 Task: Look for space in Kyathampalle, India from 1st June, 2023 to 4th June, 2023 for 1 adult in price range Rs.6000 to Rs.16000. Place can be private room with 1  bedroom having 1 bed and 1 bathroom. Property type can be house, flat, guest house. Amenities needed are: wifi, washing machine. Booking option can be shelf check-in. Required host language is English.
Action: Mouse pressed left at (425, 93)
Screenshot: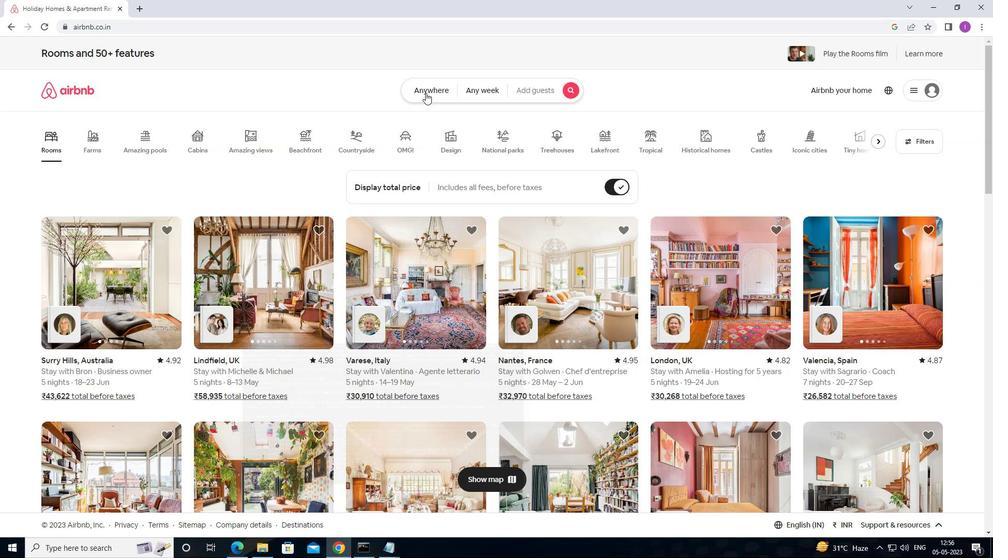 
Action: Mouse moved to (371, 128)
Screenshot: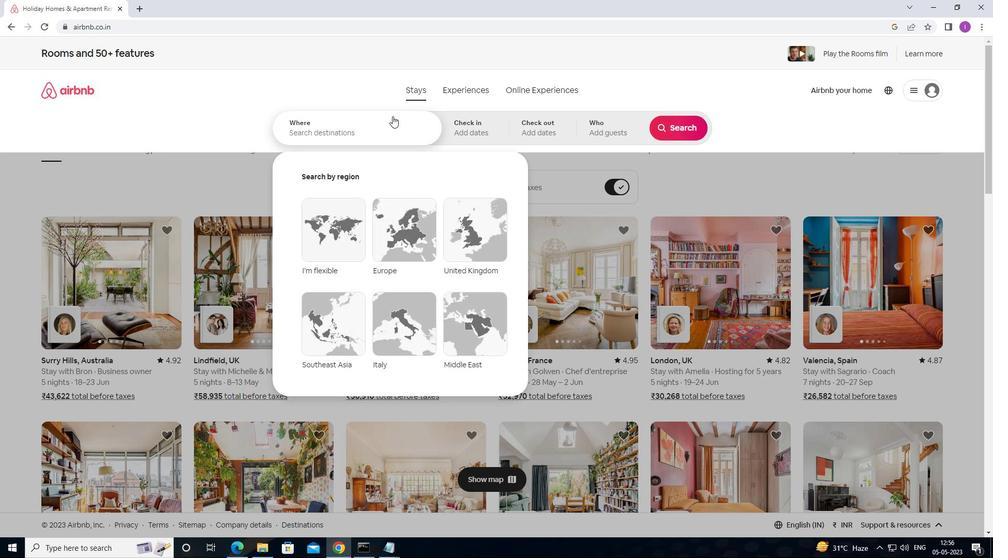 
Action: Mouse pressed left at (371, 128)
Screenshot: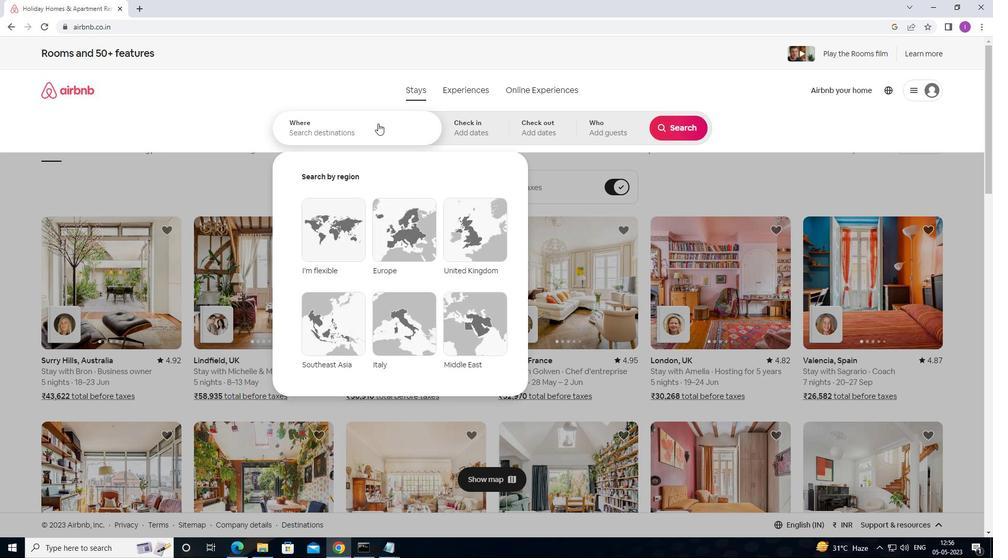 
Action: Key pressed <Key.shift><Key.shift><Key.shift><Key.shift><Key.shift><Key.shift><Key.shift><Key.shift><Key.shift><Key.shift><Key.shift><Key.shift><Key.shift><Key.shift>KYATHAMPALLE,<Key.shift>INDIA
Screenshot: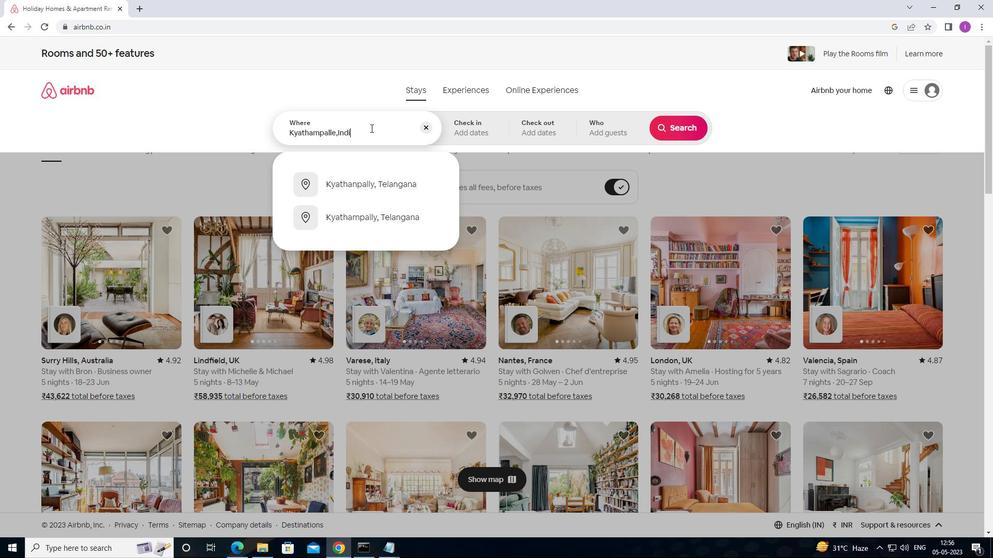 
Action: Mouse moved to (461, 126)
Screenshot: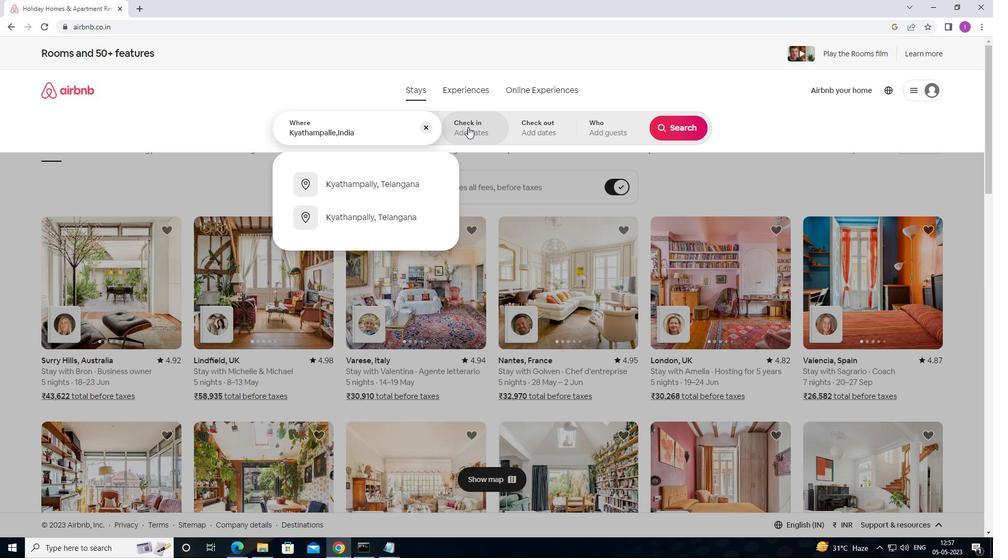 
Action: Mouse pressed left at (461, 126)
Screenshot: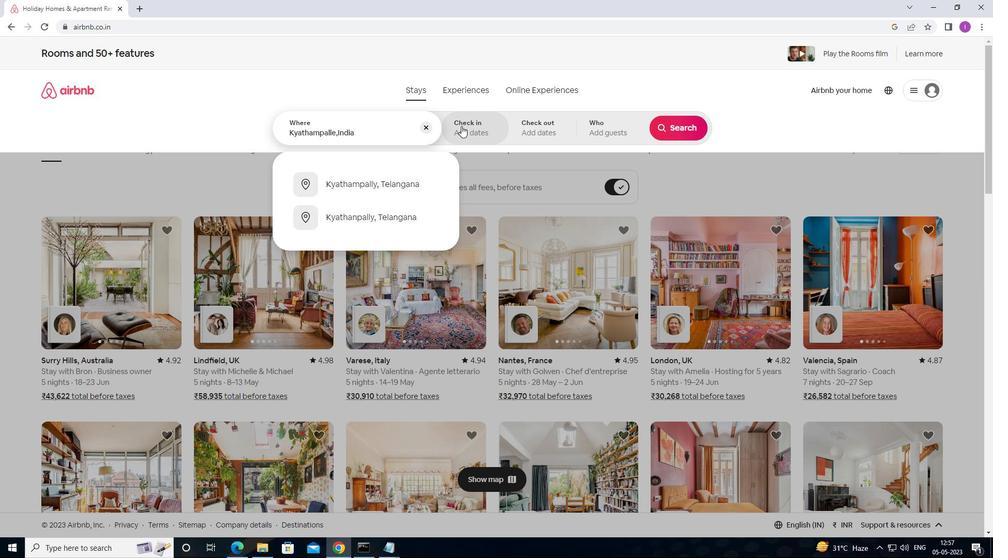 
Action: Mouse moved to (675, 211)
Screenshot: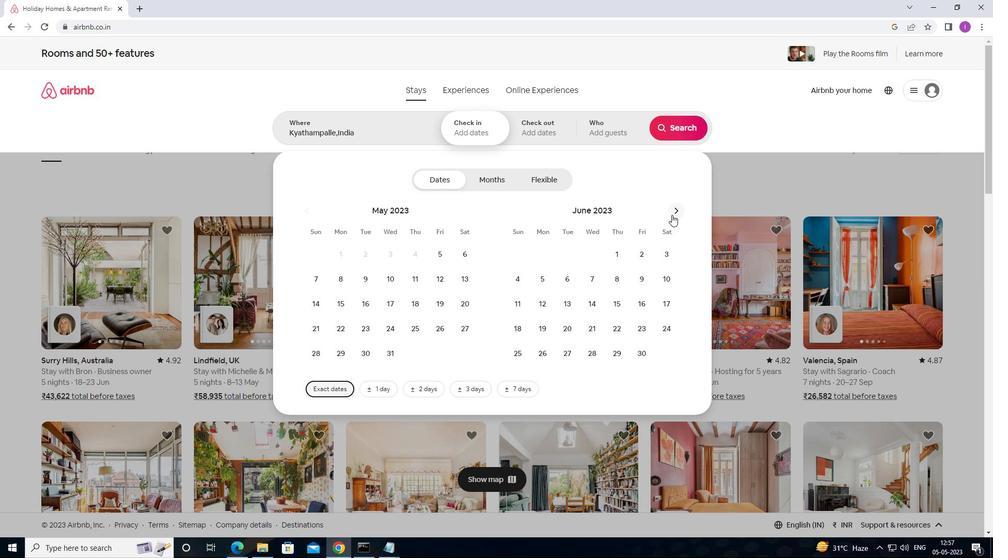 
Action: Mouse pressed left at (675, 211)
Screenshot: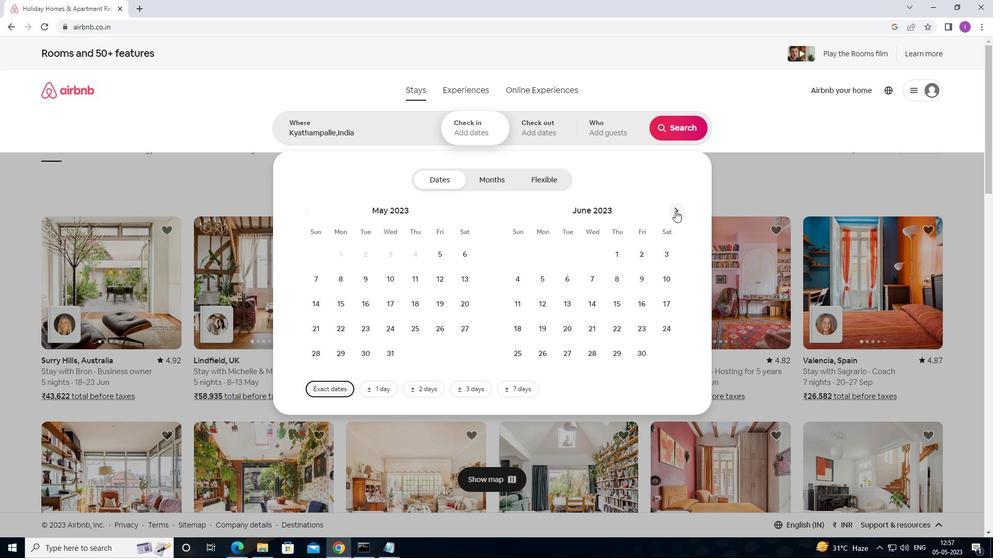 
Action: Mouse moved to (413, 249)
Screenshot: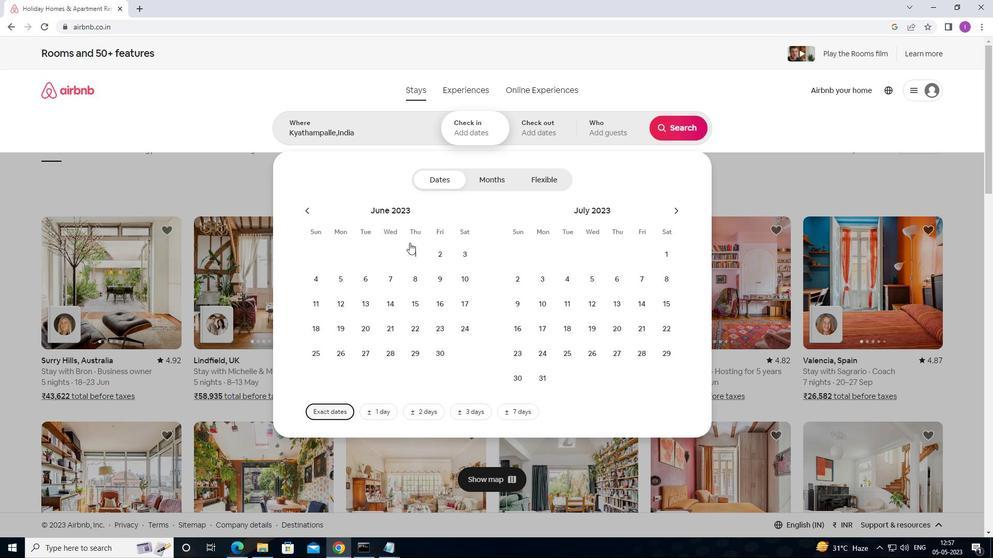 
Action: Mouse pressed left at (413, 249)
Screenshot: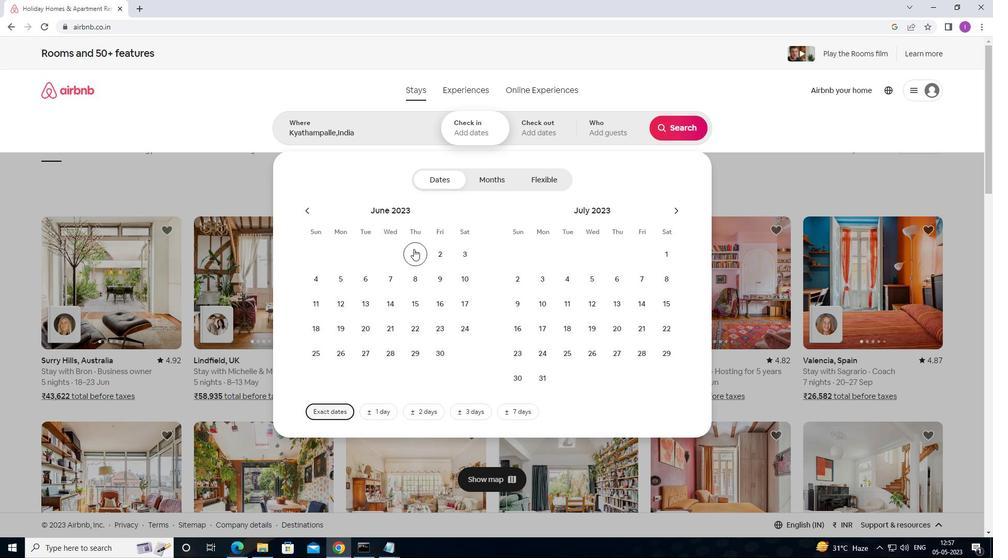 
Action: Mouse moved to (315, 279)
Screenshot: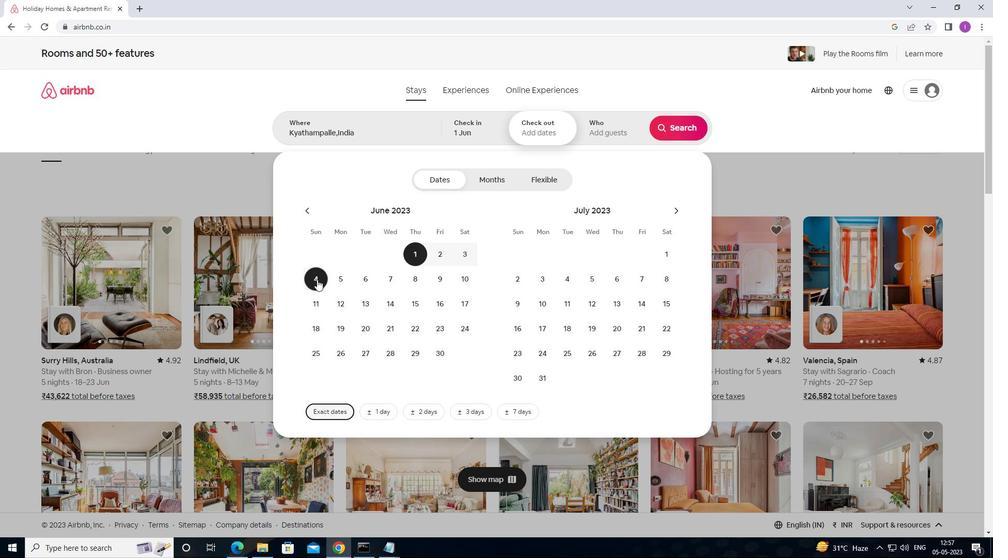 
Action: Mouse pressed left at (315, 279)
Screenshot: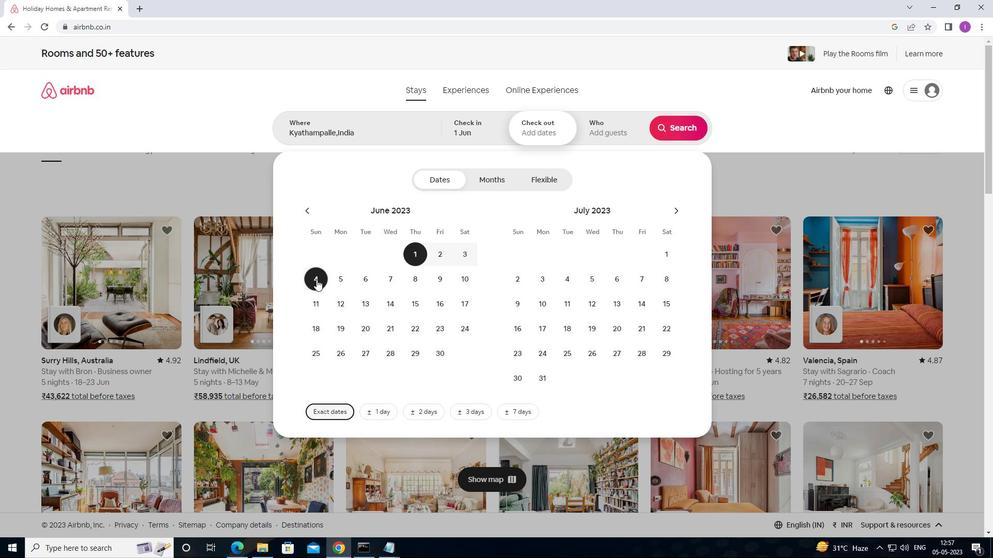 
Action: Mouse moved to (611, 131)
Screenshot: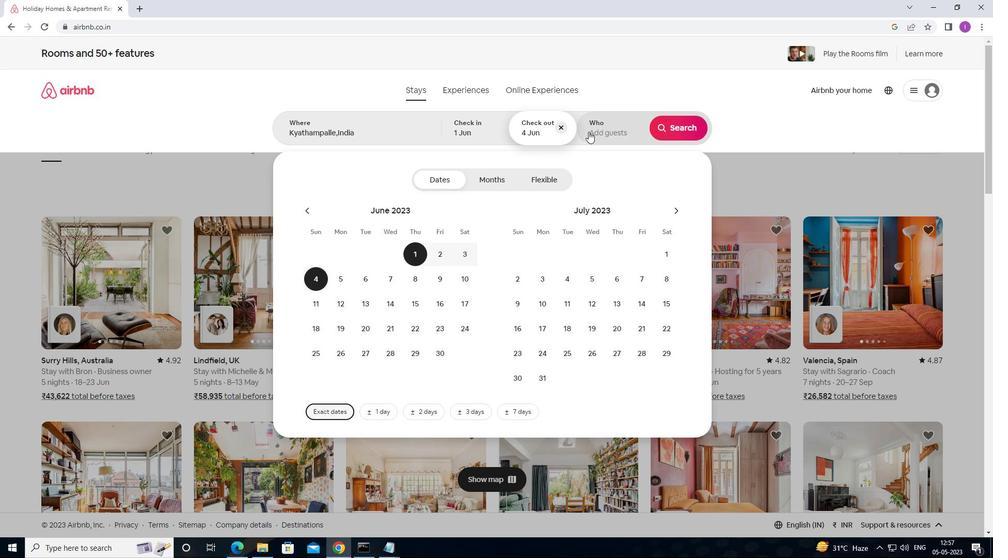 
Action: Mouse pressed left at (611, 131)
Screenshot: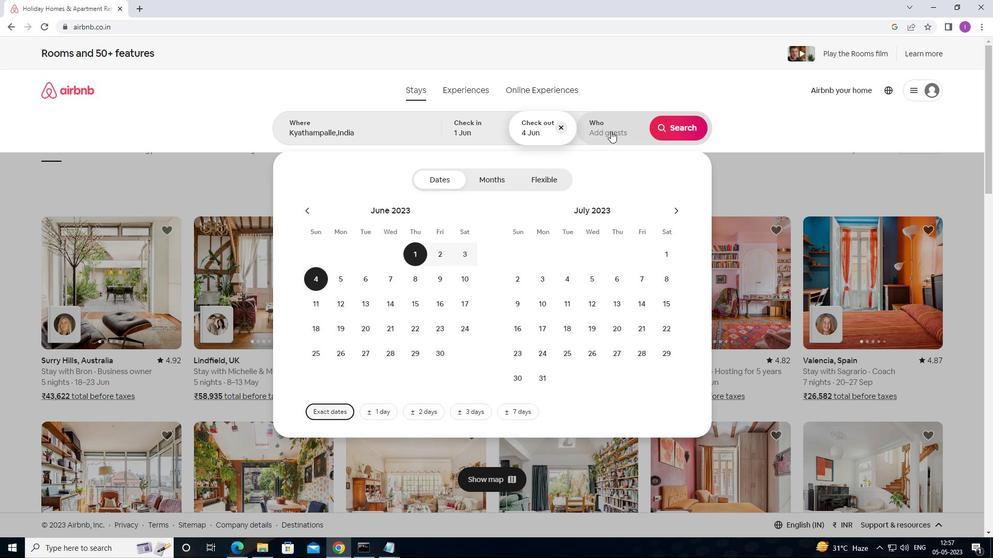 
Action: Mouse moved to (678, 176)
Screenshot: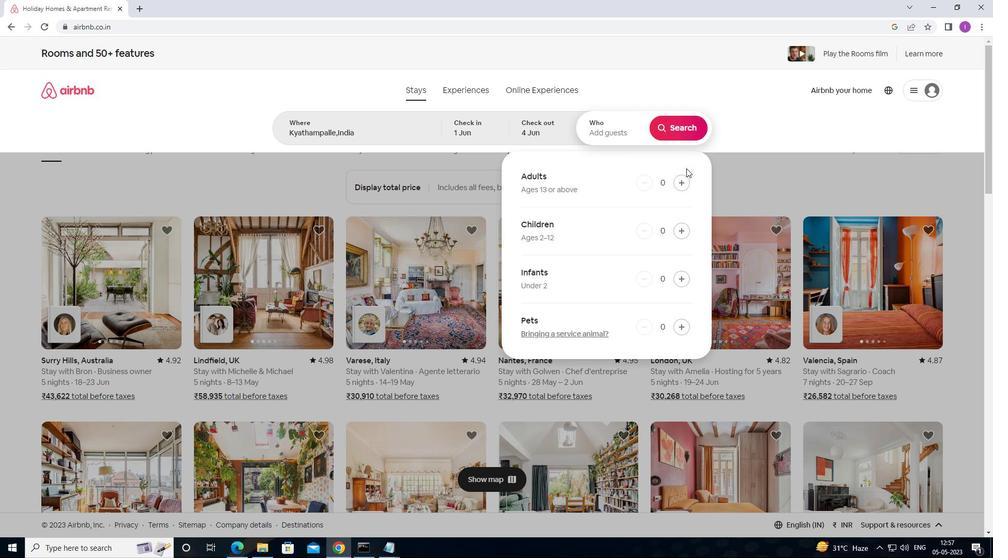 
Action: Mouse pressed left at (678, 176)
Screenshot: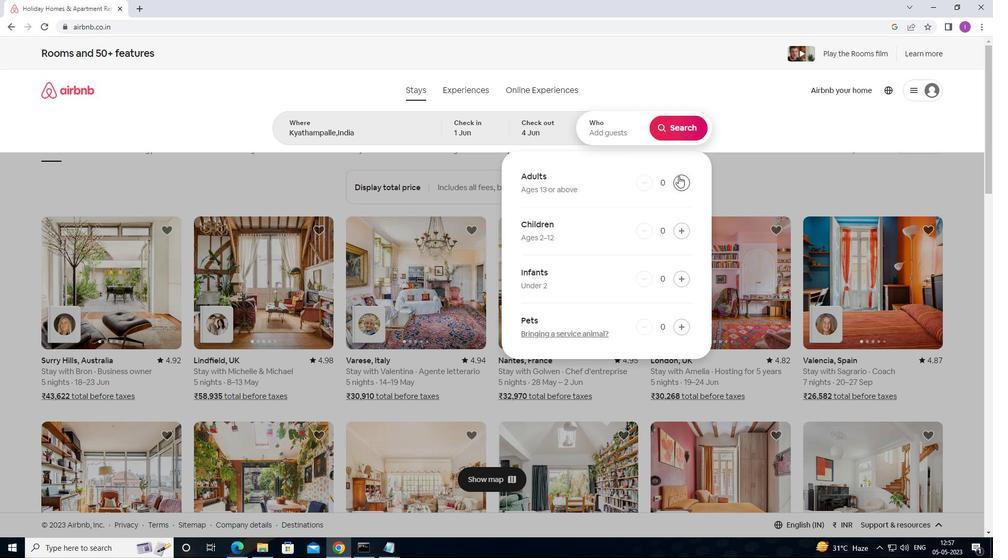 
Action: Mouse moved to (682, 131)
Screenshot: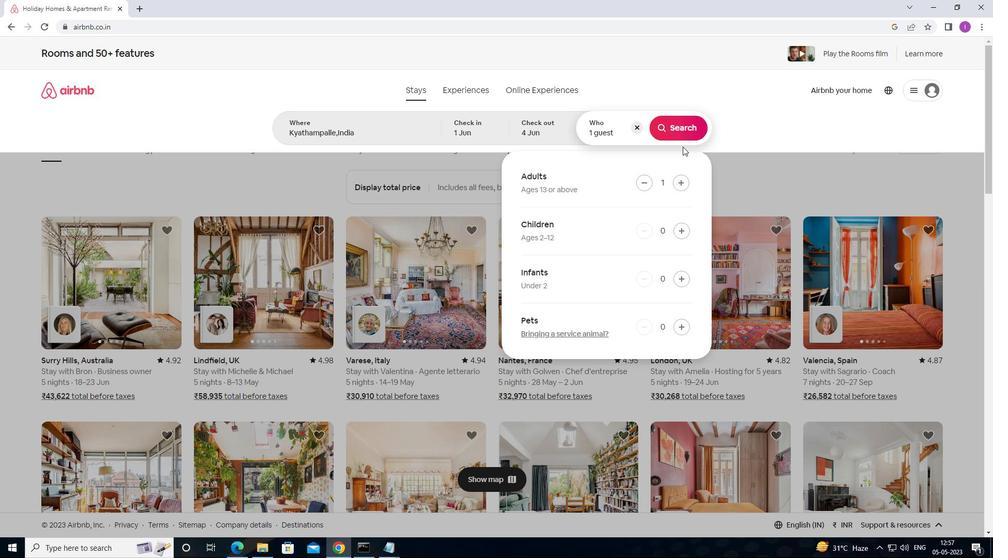 
Action: Mouse pressed left at (682, 131)
Screenshot: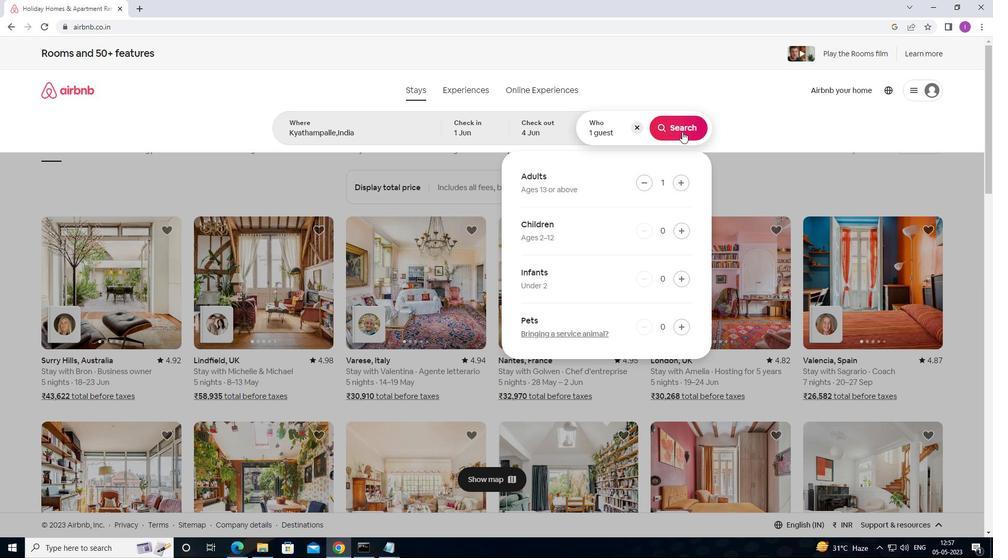
Action: Mouse moved to (939, 99)
Screenshot: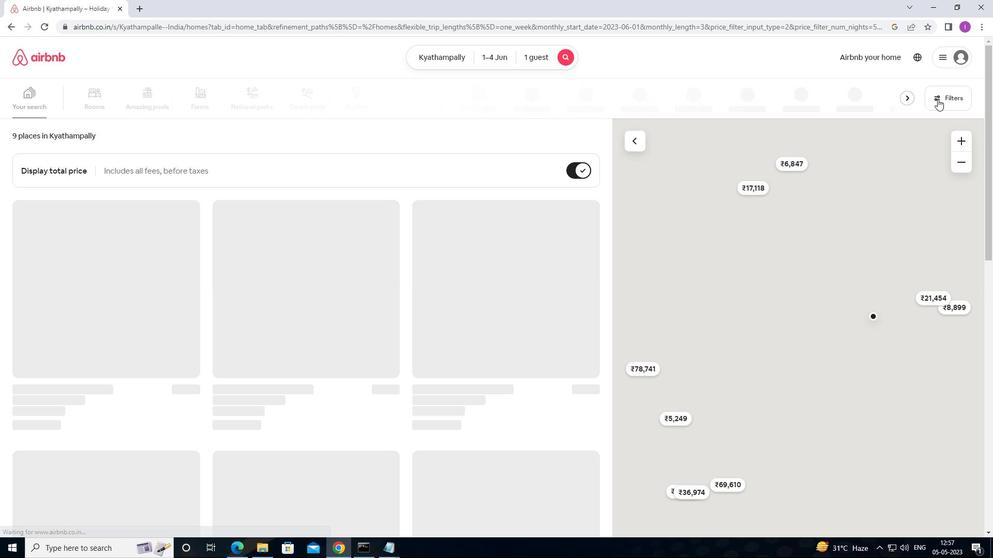 
Action: Mouse pressed left at (939, 99)
Screenshot: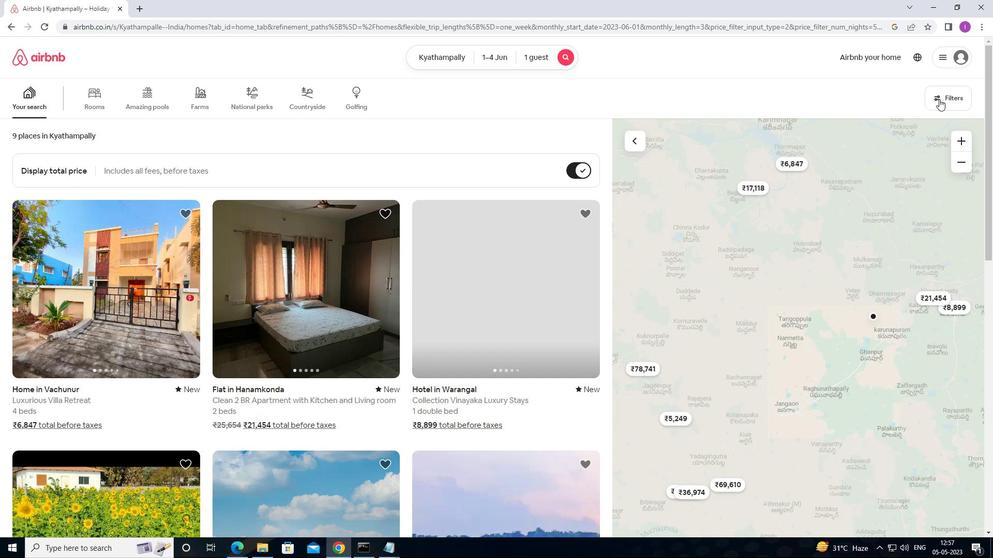 
Action: Mouse moved to (364, 350)
Screenshot: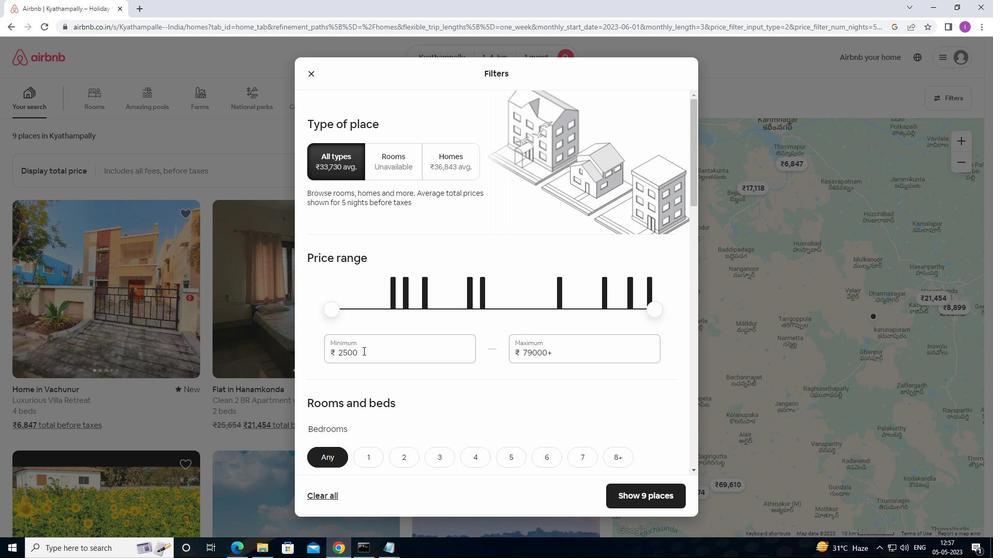 
Action: Mouse pressed left at (364, 350)
Screenshot: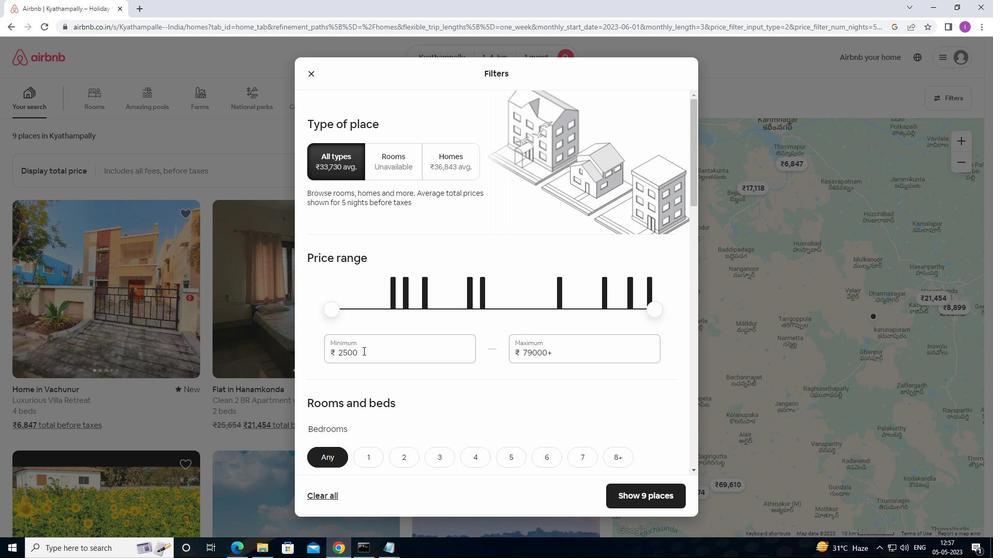
Action: Mouse moved to (432, 324)
Screenshot: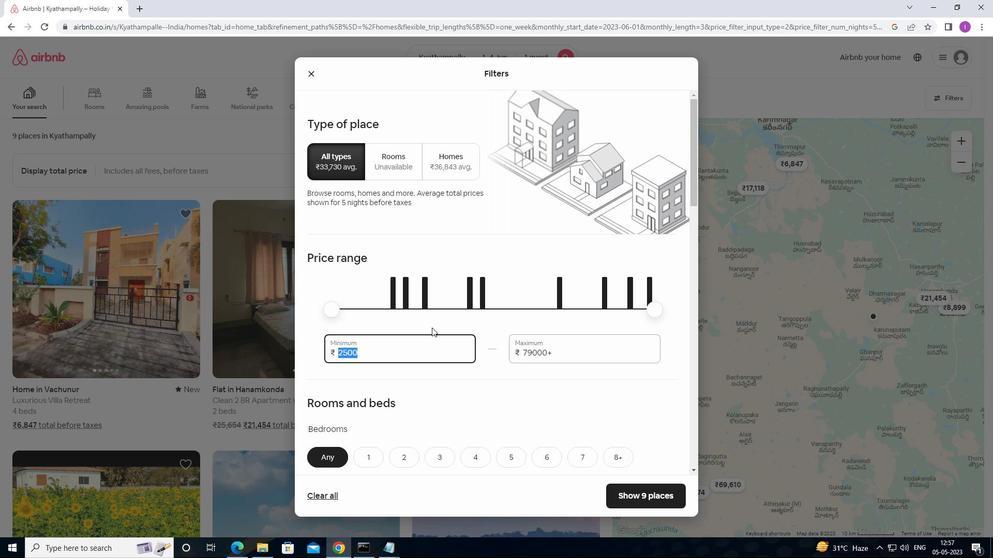 
Action: Key pressed 6
Screenshot: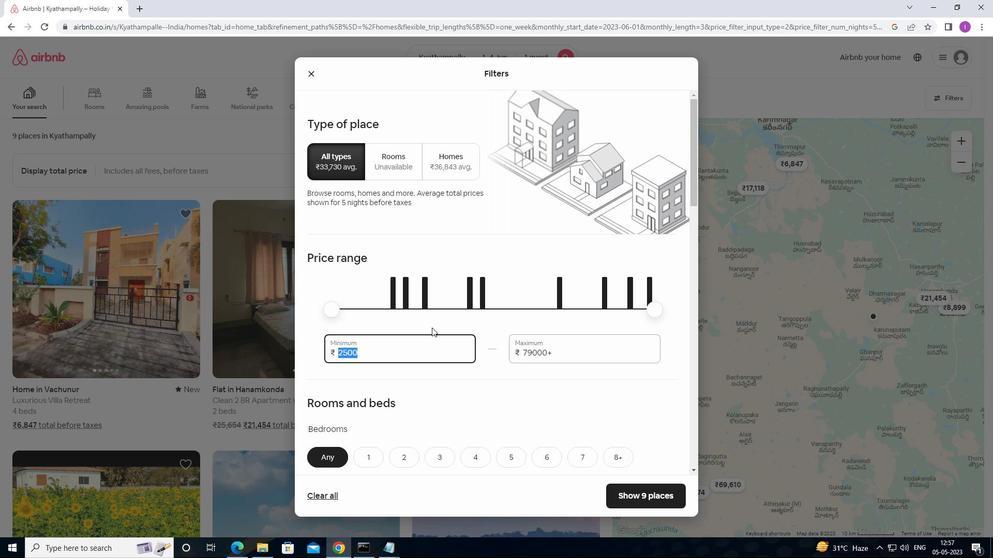 
Action: Mouse moved to (432, 324)
Screenshot: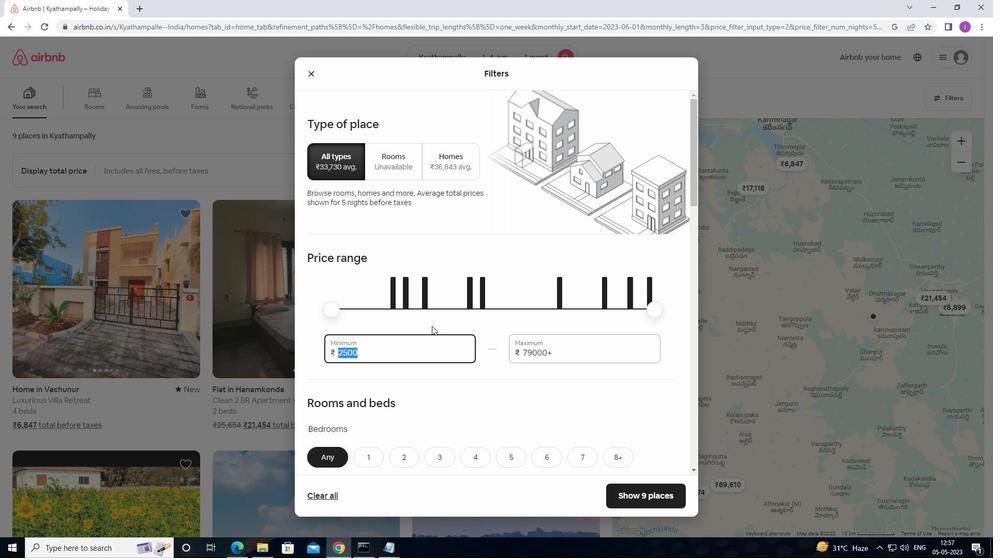 
Action: Key pressed 00
Screenshot: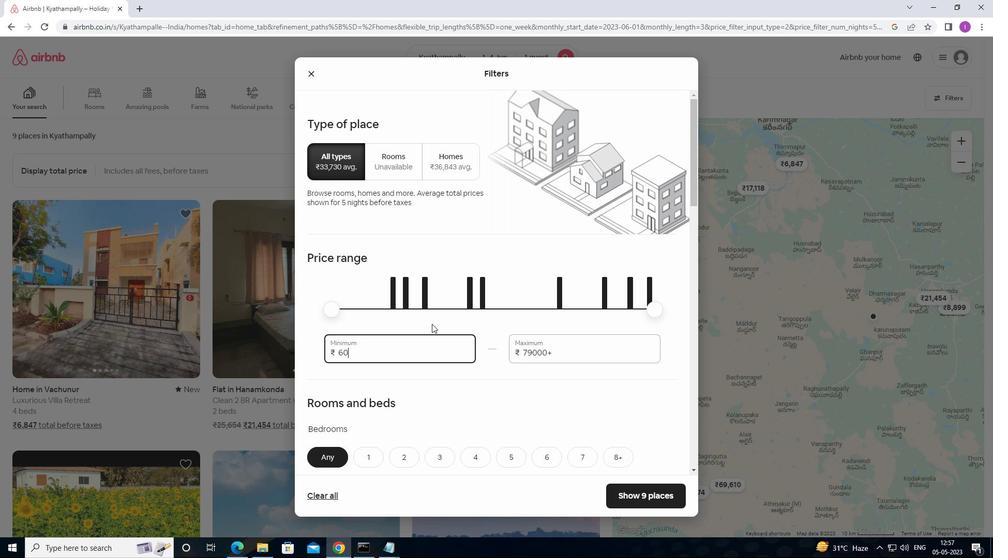 
Action: Mouse moved to (496, 334)
Screenshot: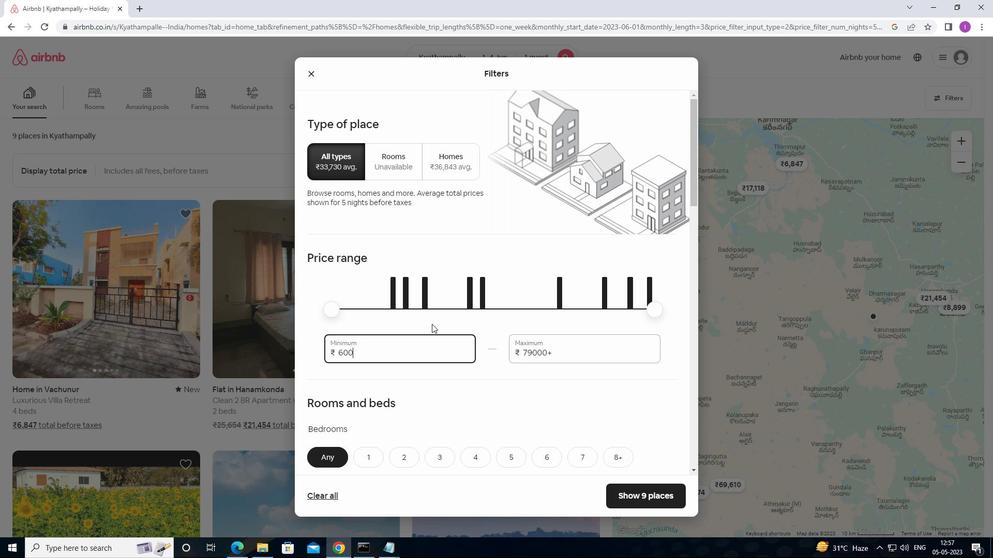 
Action: Key pressed 0
Screenshot: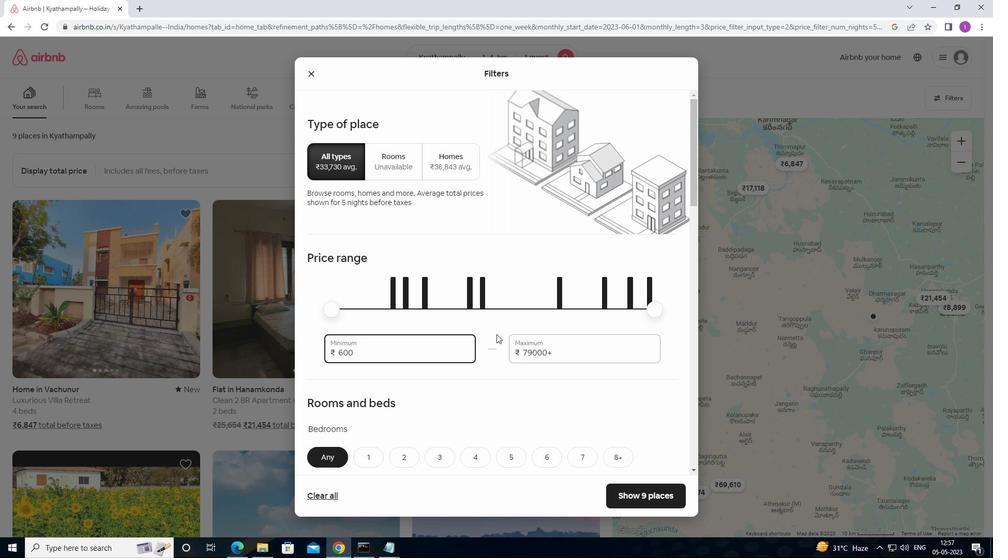 
Action: Mouse moved to (552, 353)
Screenshot: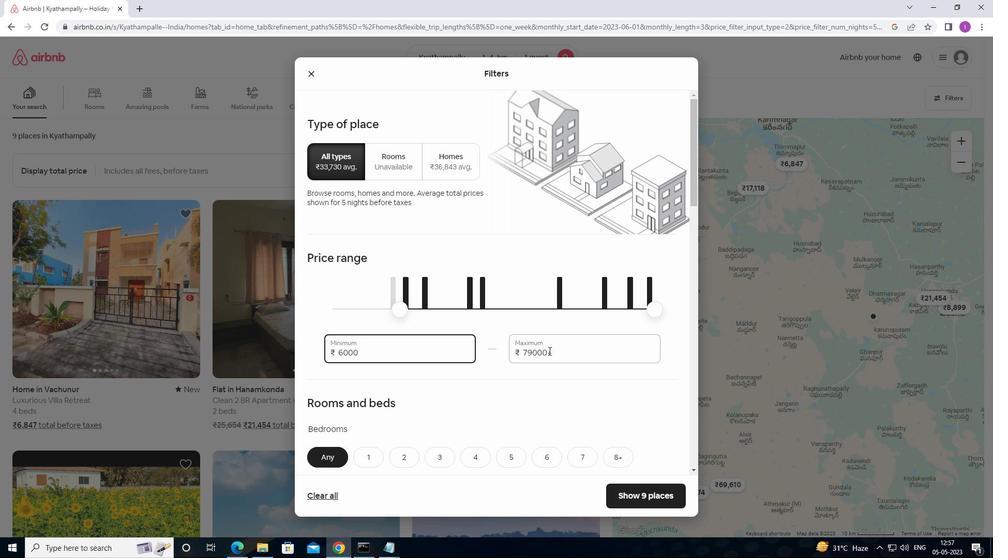 
Action: Mouse pressed left at (552, 353)
Screenshot: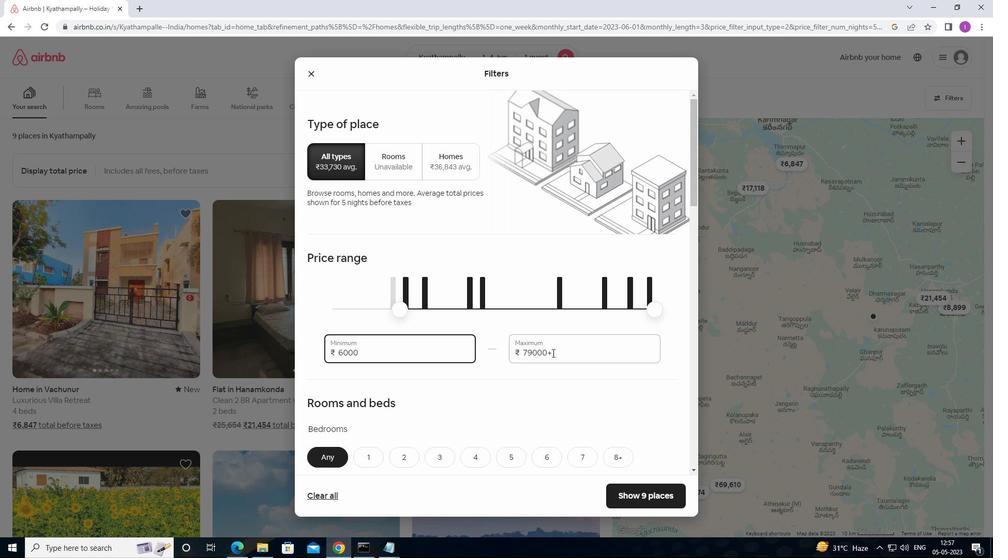 
Action: Mouse moved to (506, 338)
Screenshot: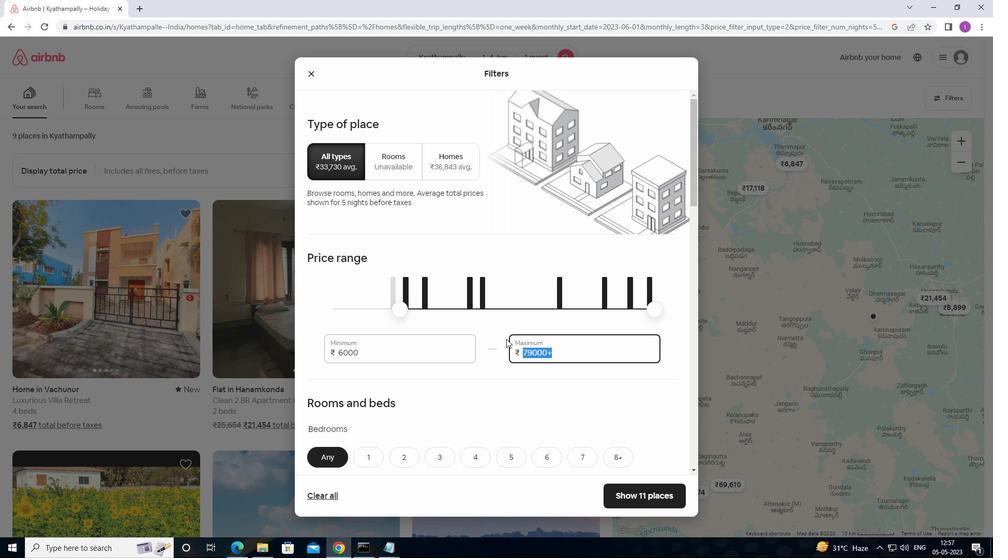 
Action: Key pressed 1
Screenshot: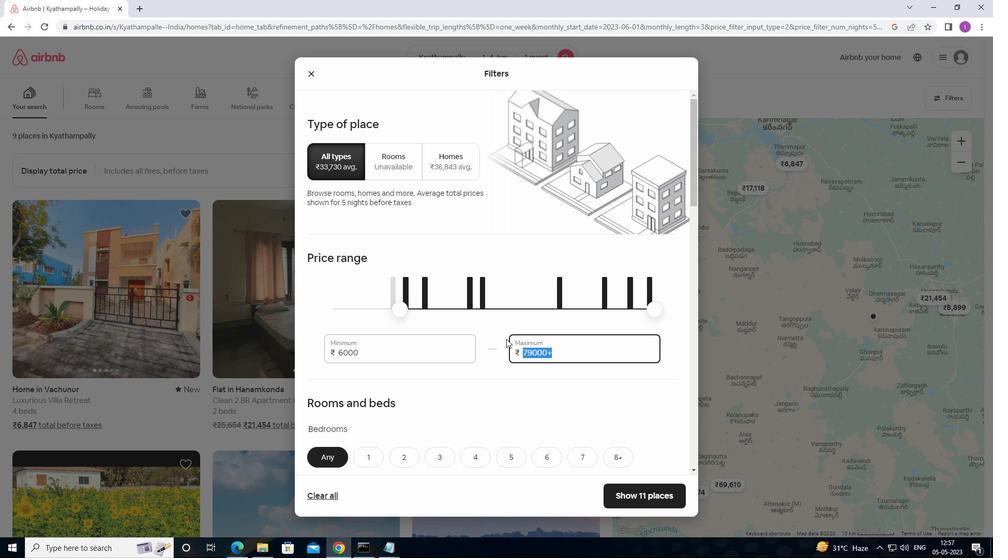 
Action: Mouse moved to (506, 337)
Screenshot: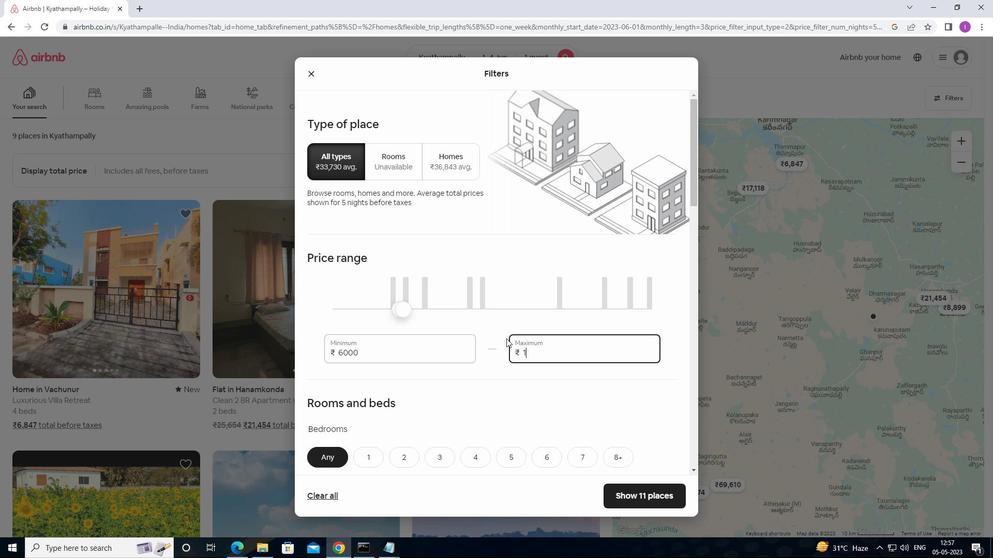 
Action: Key pressed 60
Screenshot: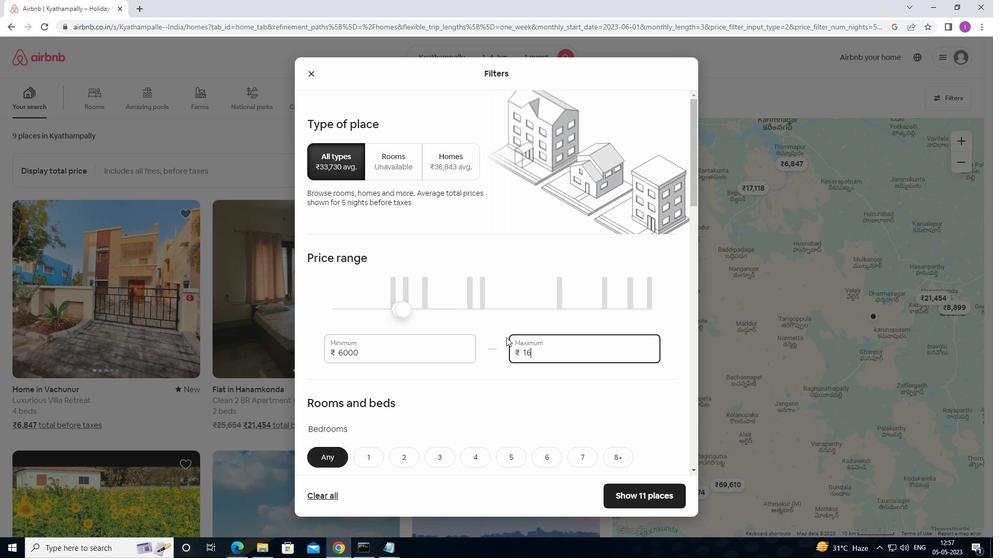 
Action: Mouse moved to (504, 340)
Screenshot: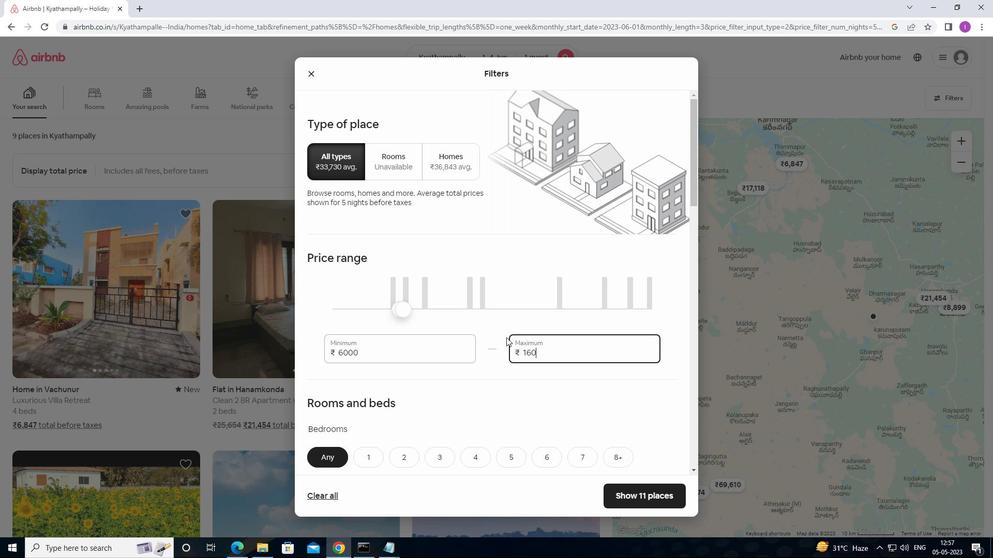 
Action: Key pressed 00
Screenshot: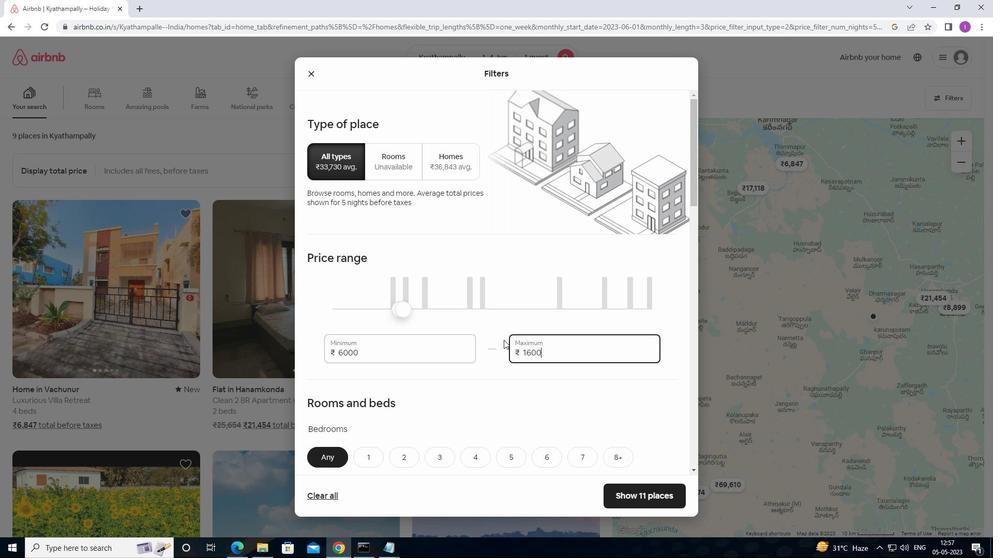 
Action: Mouse moved to (523, 353)
Screenshot: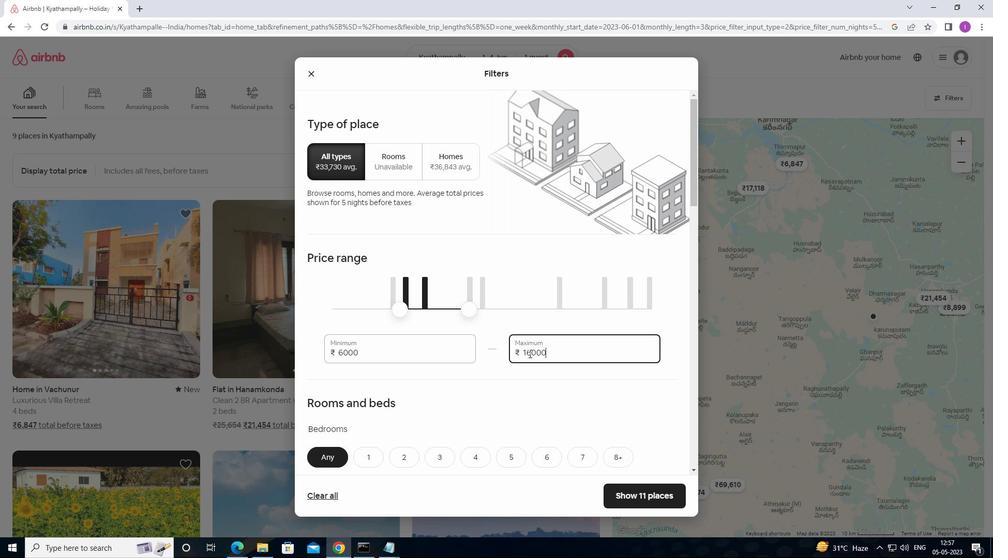 
Action: Mouse scrolled (523, 353) with delta (0, 0)
Screenshot: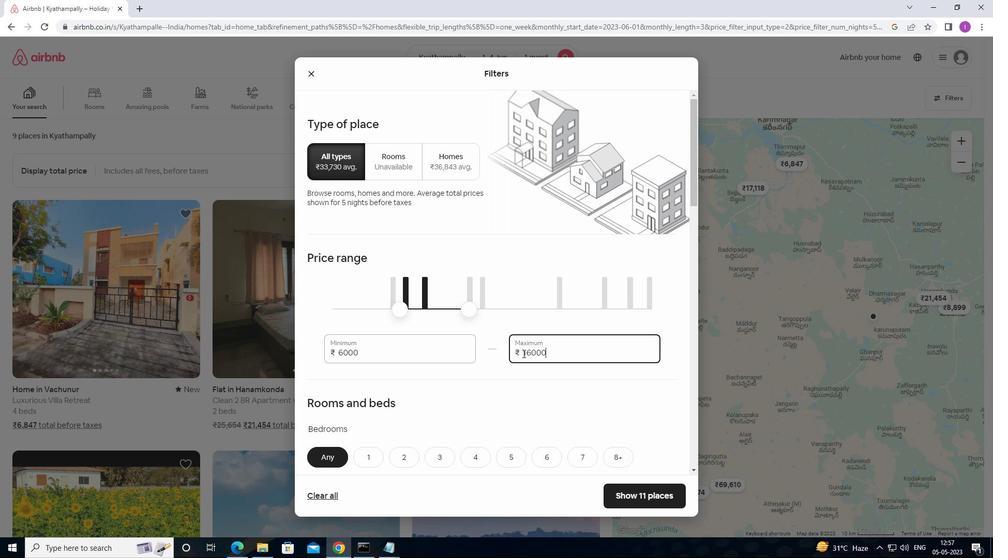 
Action: Mouse moved to (524, 351)
Screenshot: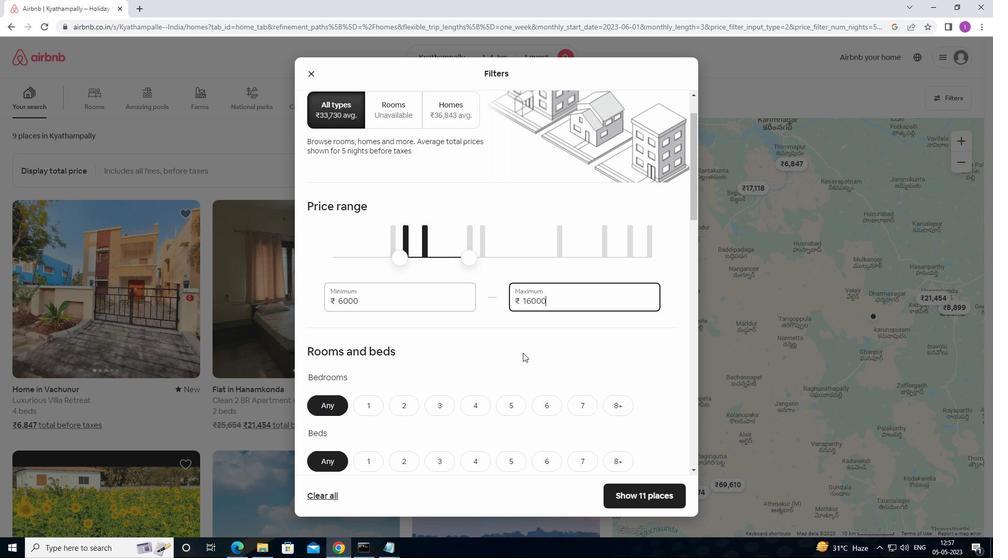 
Action: Mouse scrolled (524, 351) with delta (0, 0)
Screenshot: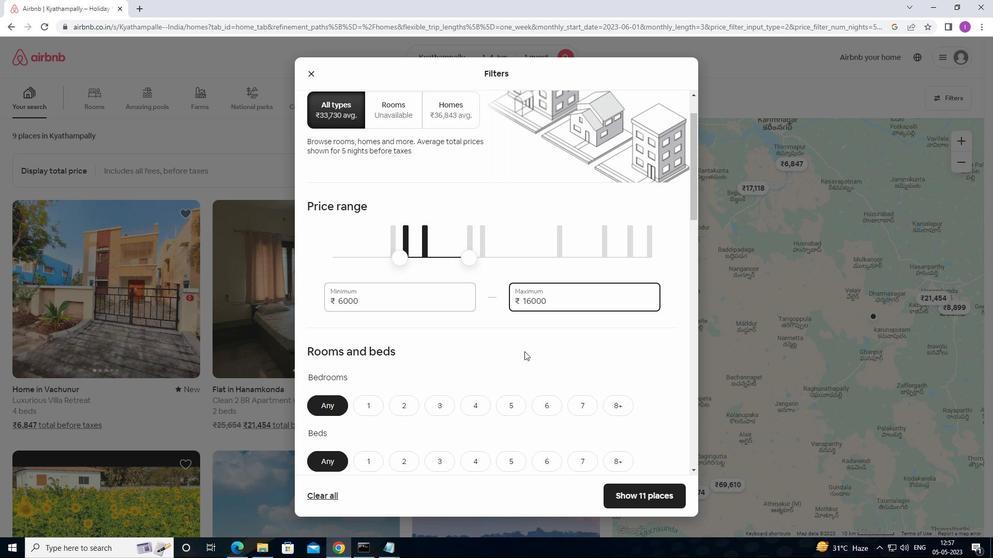 
Action: Mouse scrolled (524, 351) with delta (0, 0)
Screenshot: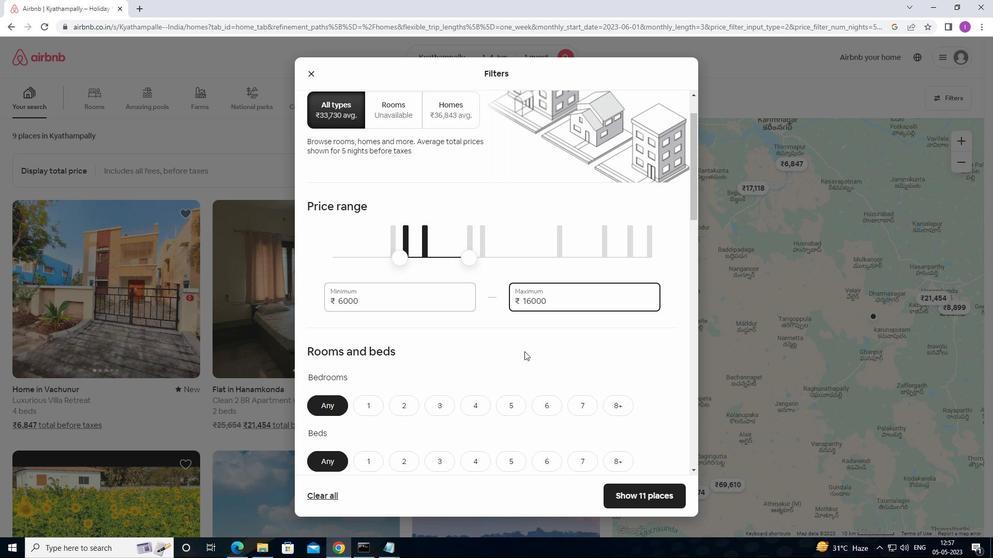 
Action: Mouse scrolled (524, 351) with delta (0, 0)
Screenshot: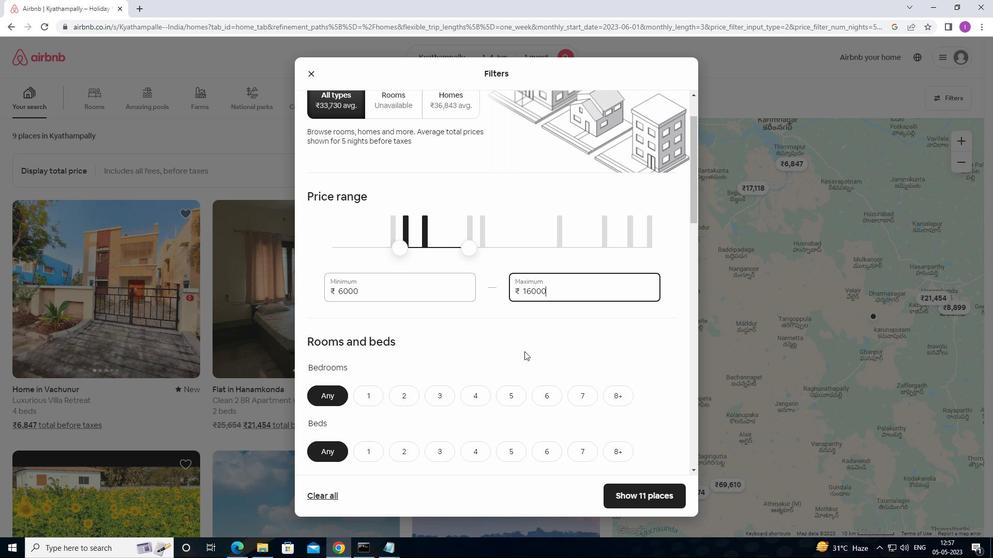 
Action: Mouse moved to (368, 249)
Screenshot: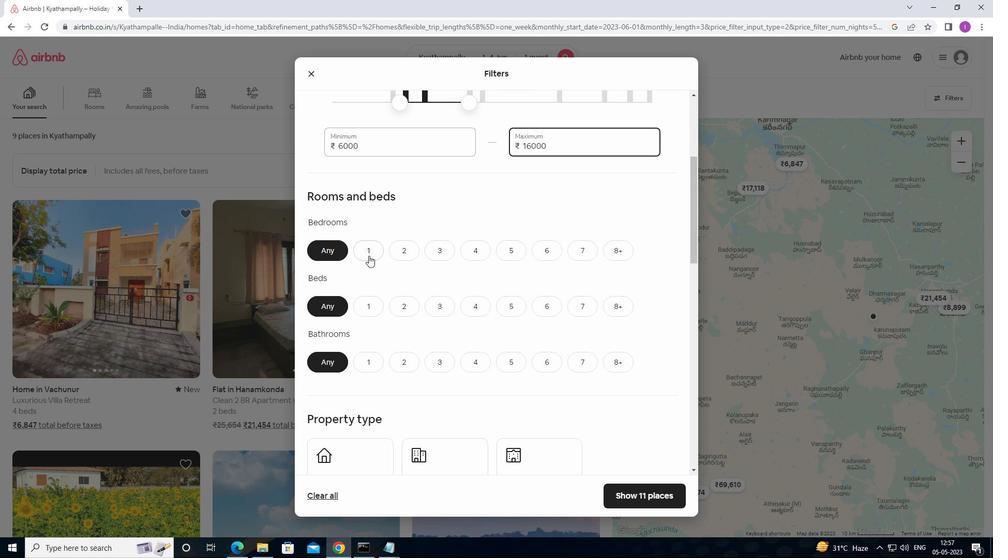 
Action: Mouse pressed left at (368, 249)
Screenshot: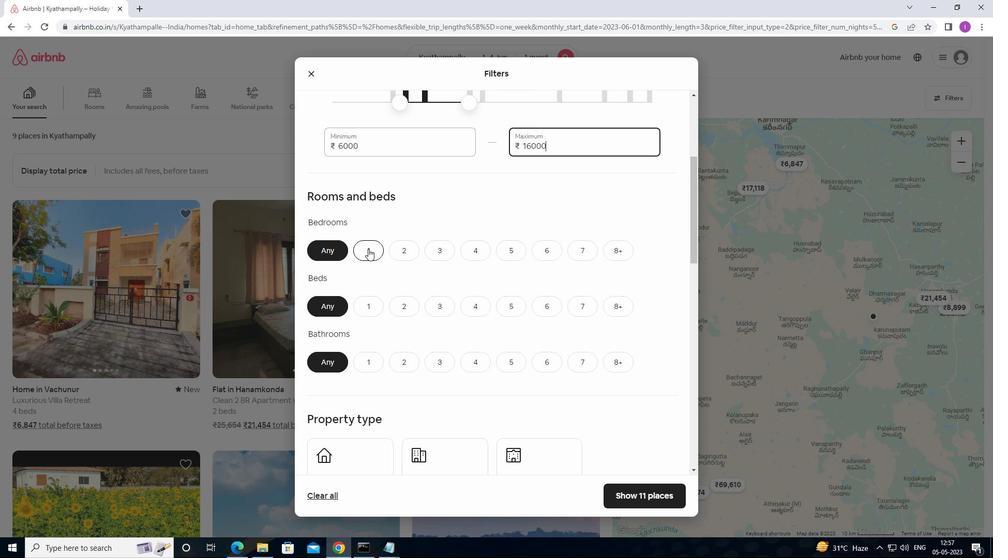 
Action: Mouse moved to (364, 311)
Screenshot: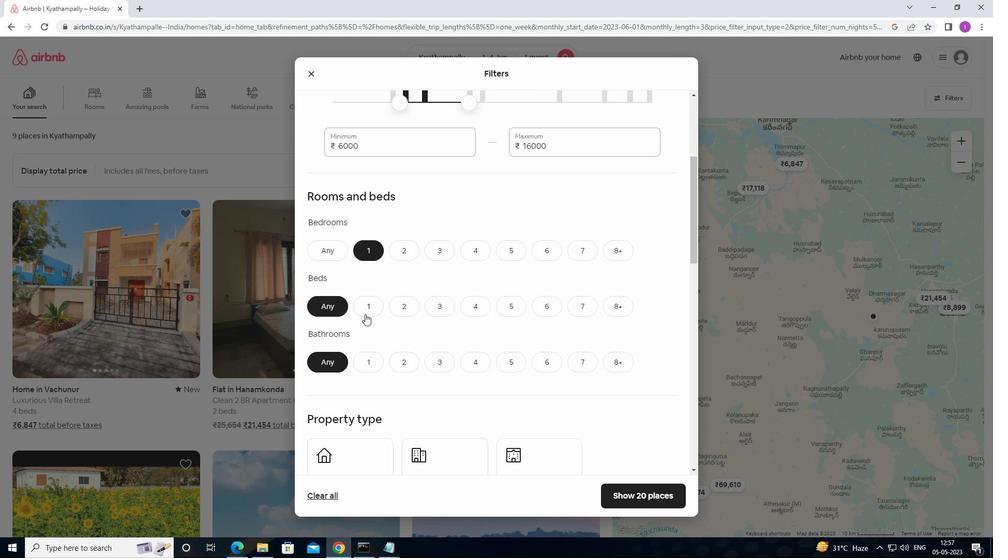 
Action: Mouse pressed left at (364, 311)
Screenshot: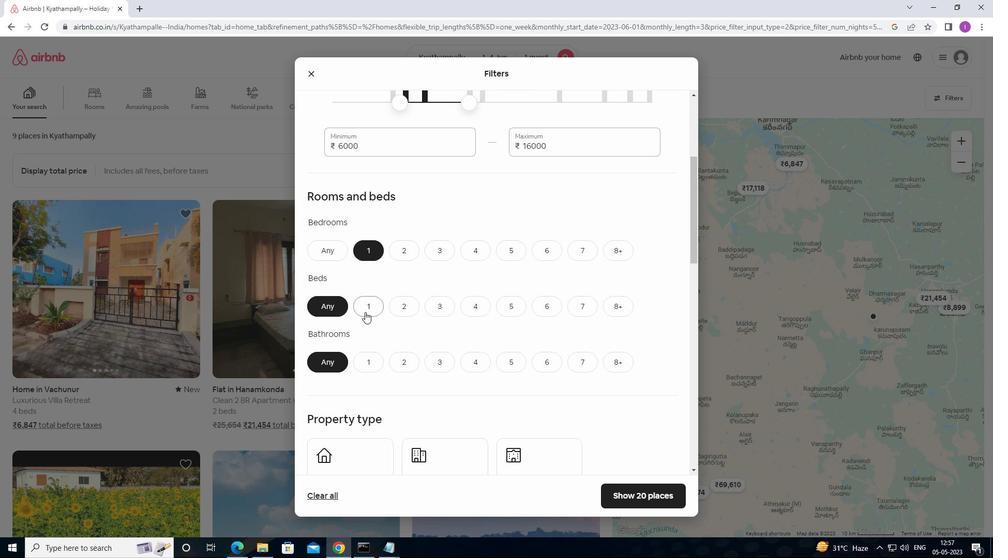 
Action: Mouse moved to (365, 357)
Screenshot: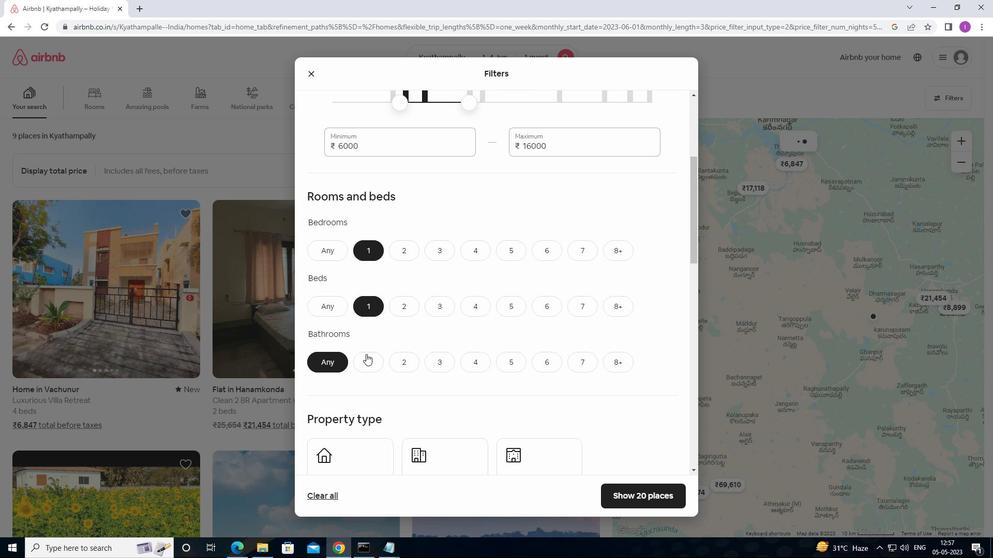
Action: Mouse pressed left at (365, 357)
Screenshot: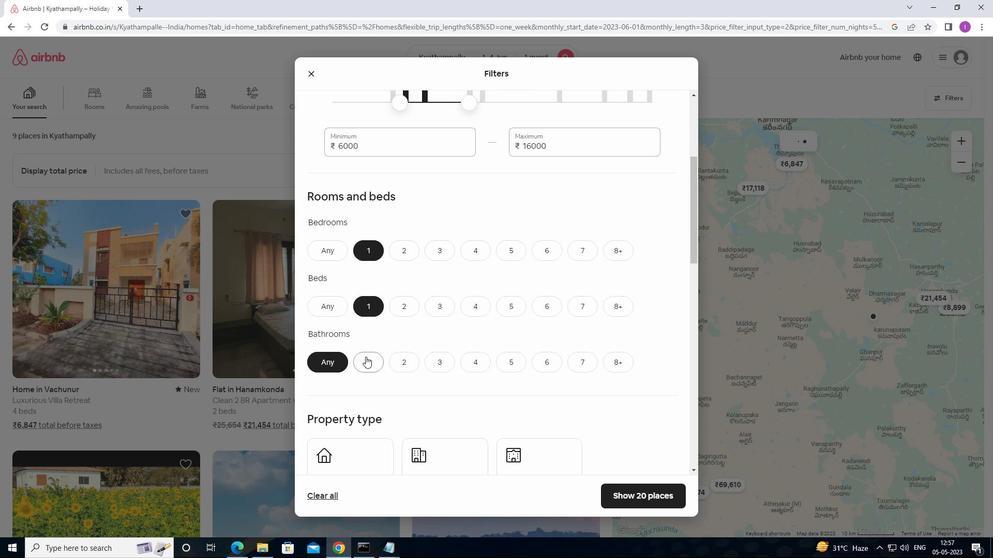 
Action: Mouse moved to (398, 337)
Screenshot: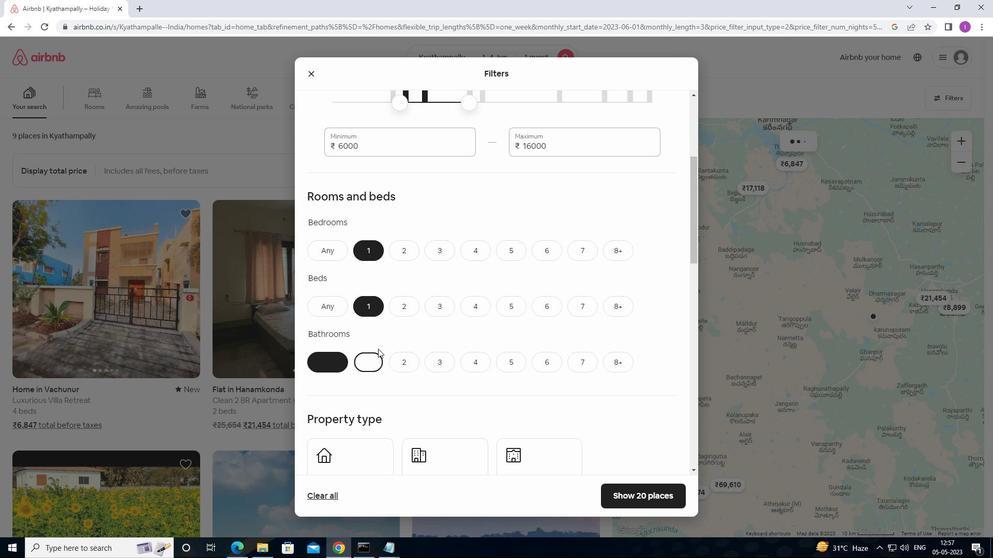 
Action: Mouse scrolled (398, 337) with delta (0, 0)
Screenshot: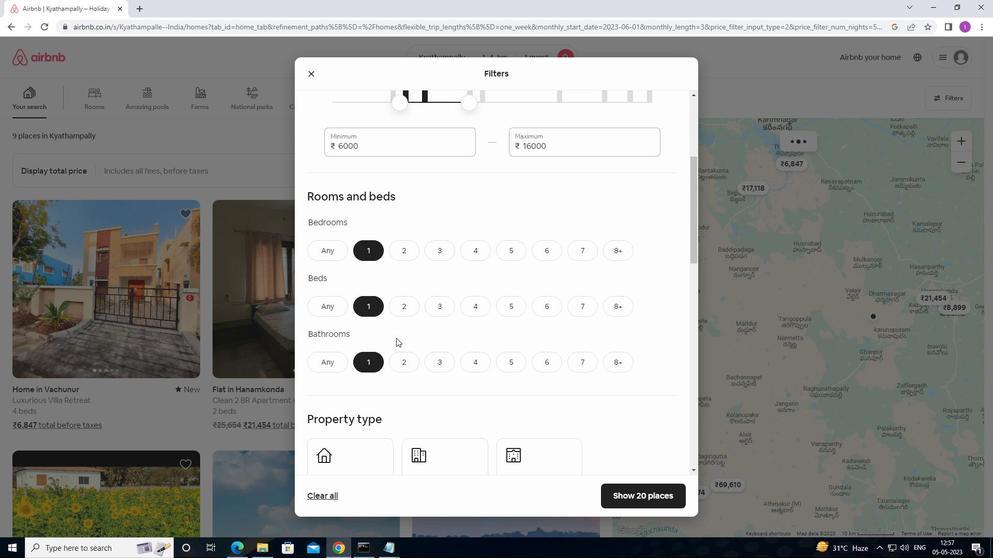 
Action: Mouse moved to (398, 337)
Screenshot: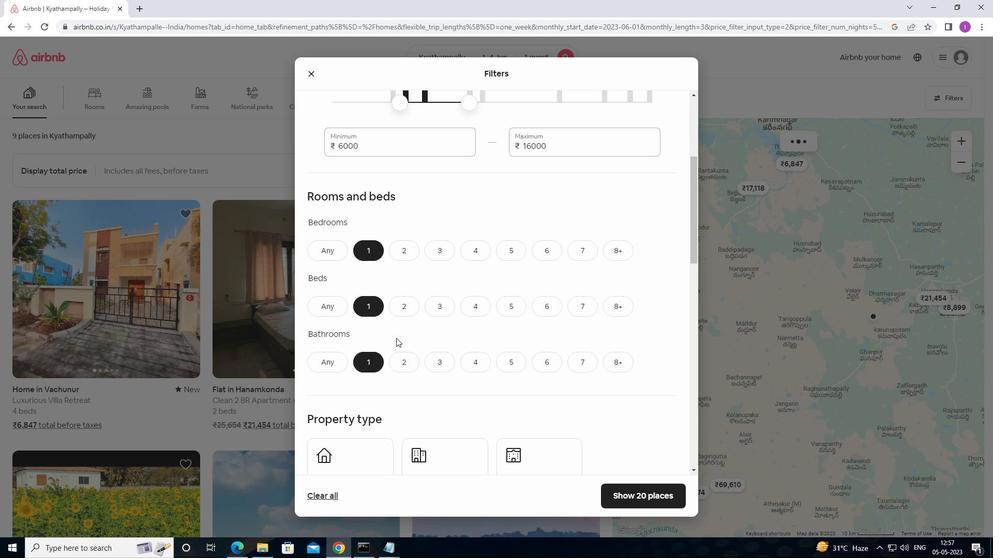 
Action: Mouse scrolled (398, 337) with delta (0, 0)
Screenshot: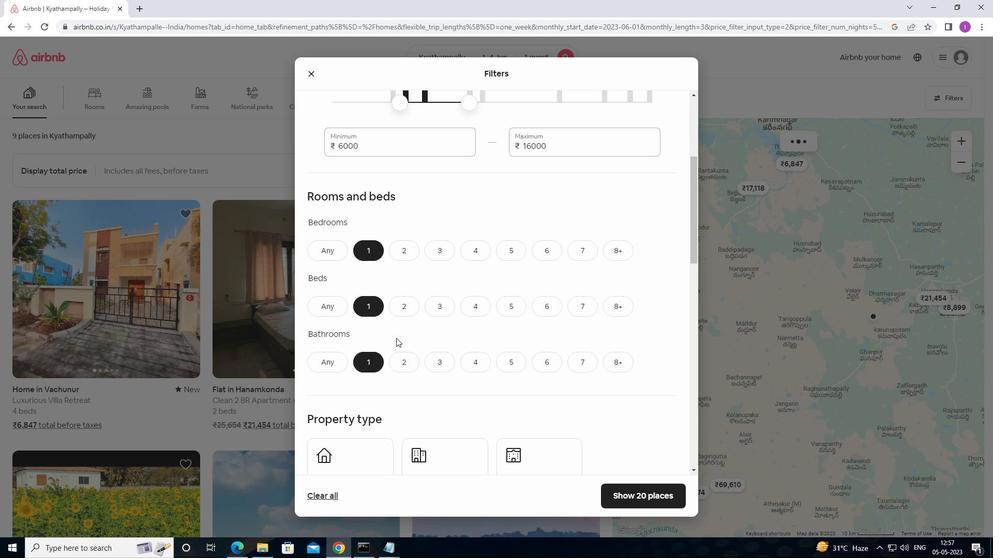 
Action: Mouse moved to (398, 337)
Screenshot: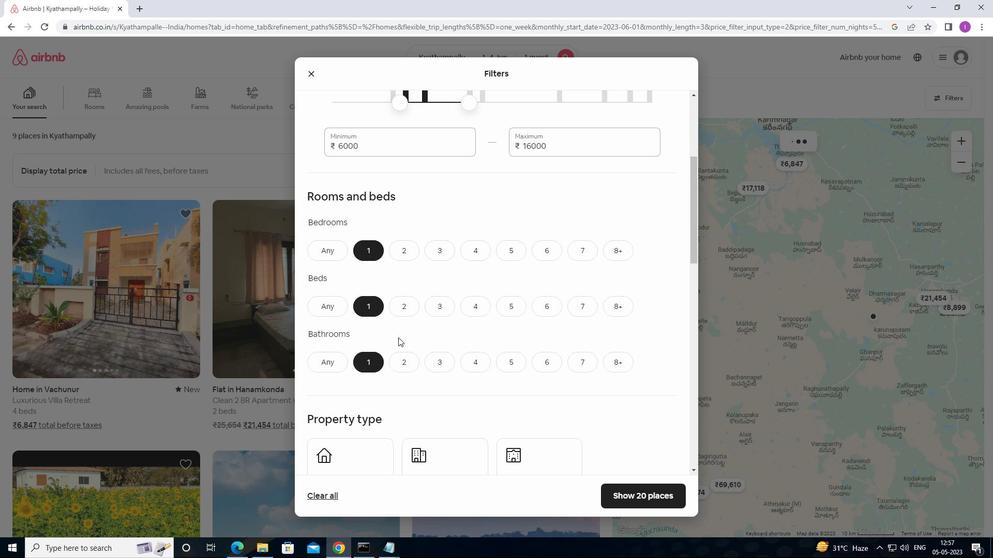
Action: Mouse scrolled (398, 337) with delta (0, 0)
Screenshot: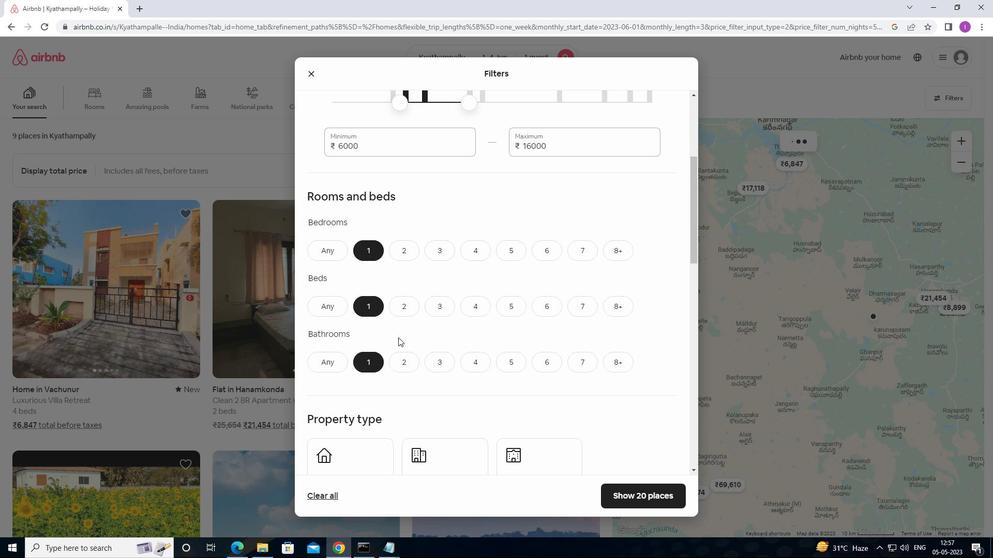 
Action: Mouse moved to (367, 321)
Screenshot: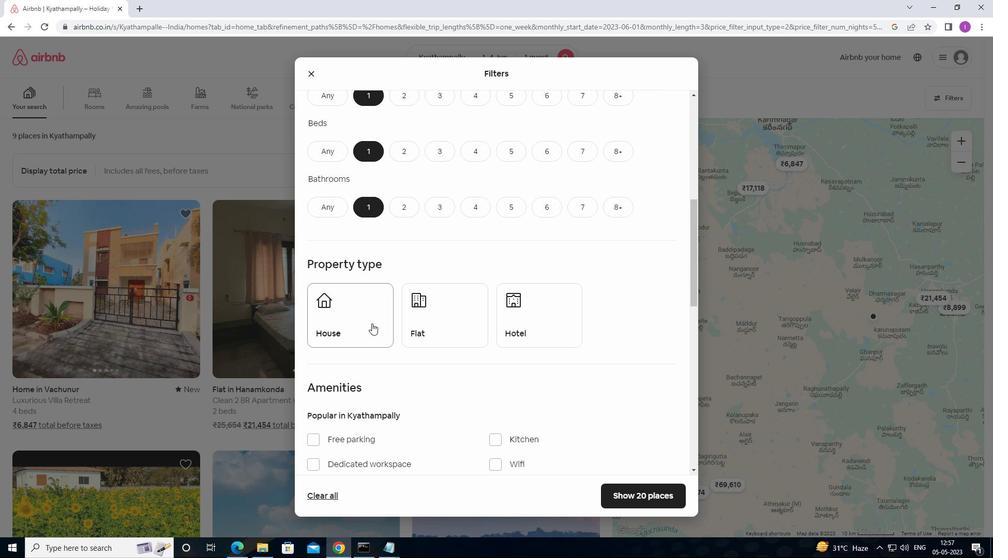 
Action: Mouse pressed left at (367, 321)
Screenshot: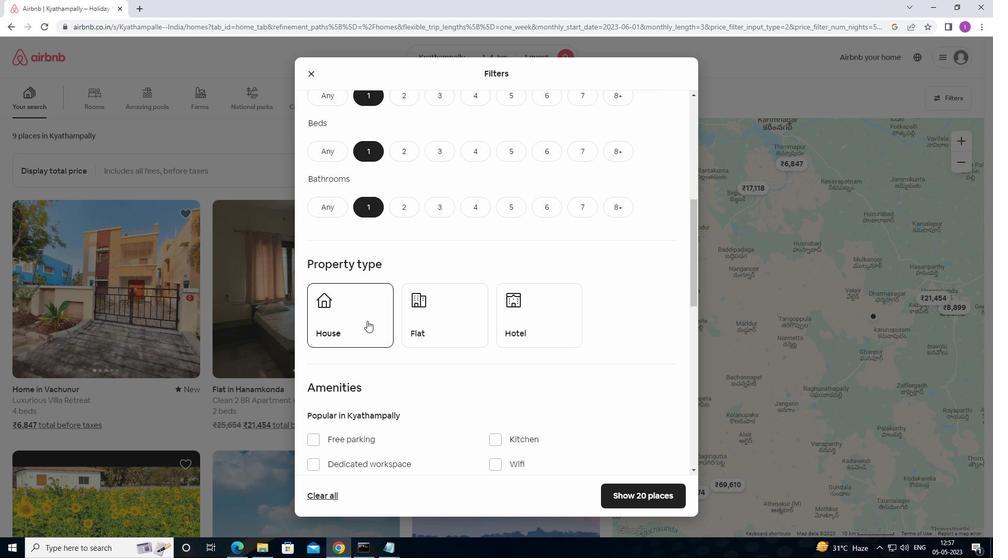 
Action: Mouse moved to (429, 327)
Screenshot: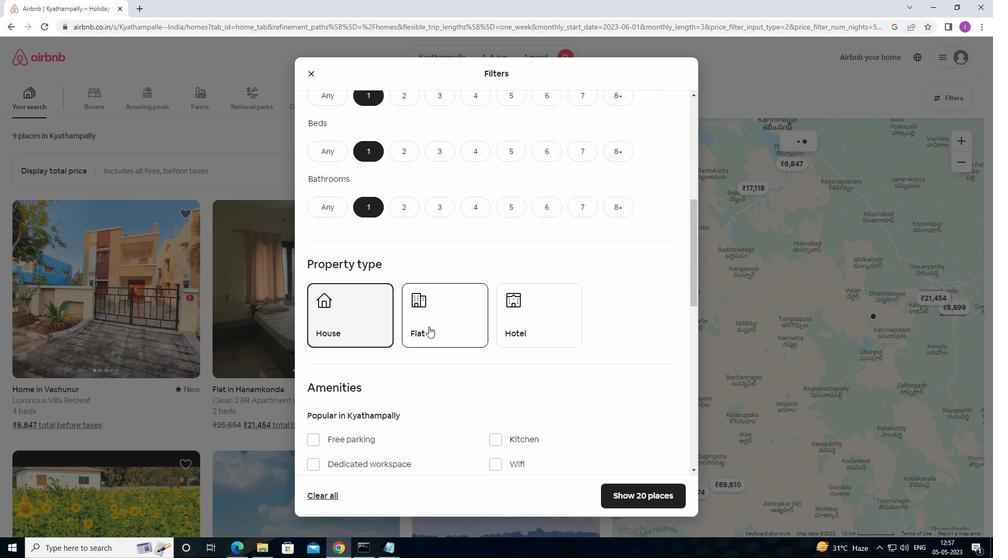 
Action: Mouse pressed left at (429, 327)
Screenshot: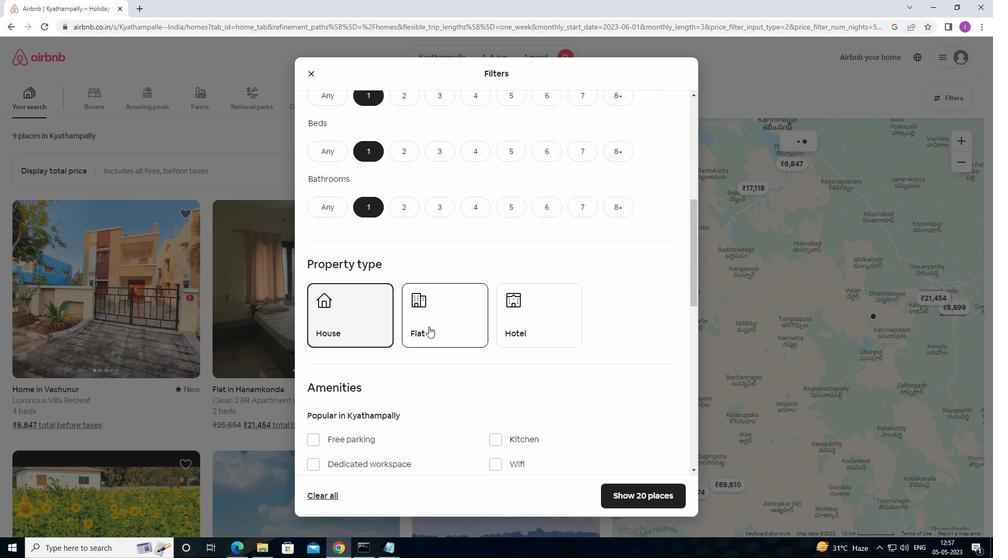 
Action: Mouse moved to (520, 338)
Screenshot: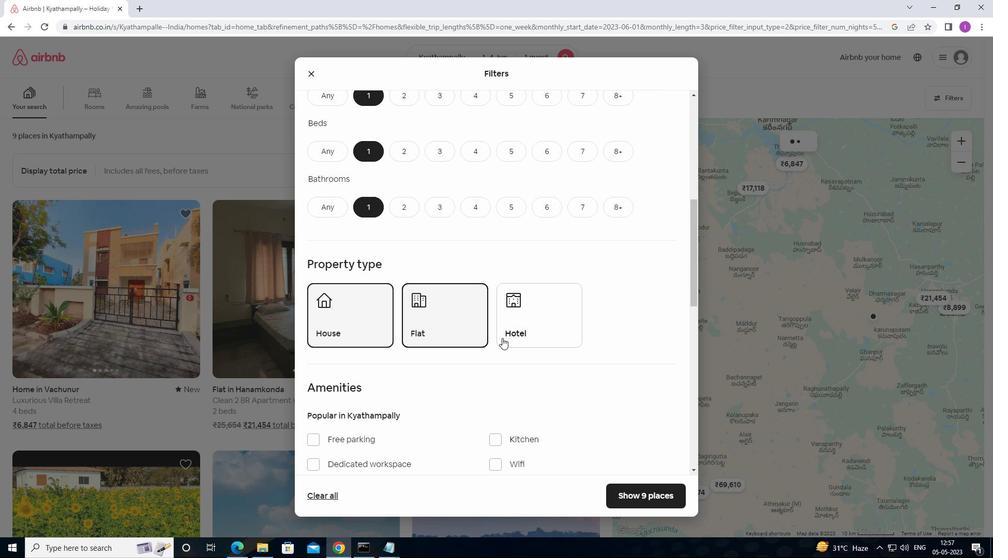 
Action: Mouse pressed left at (520, 338)
Screenshot: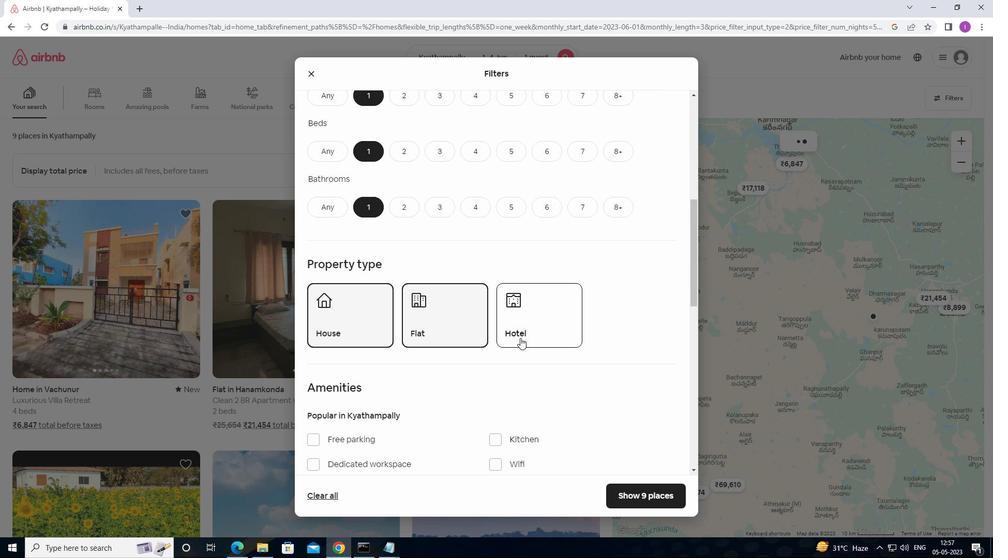
Action: Mouse moved to (554, 333)
Screenshot: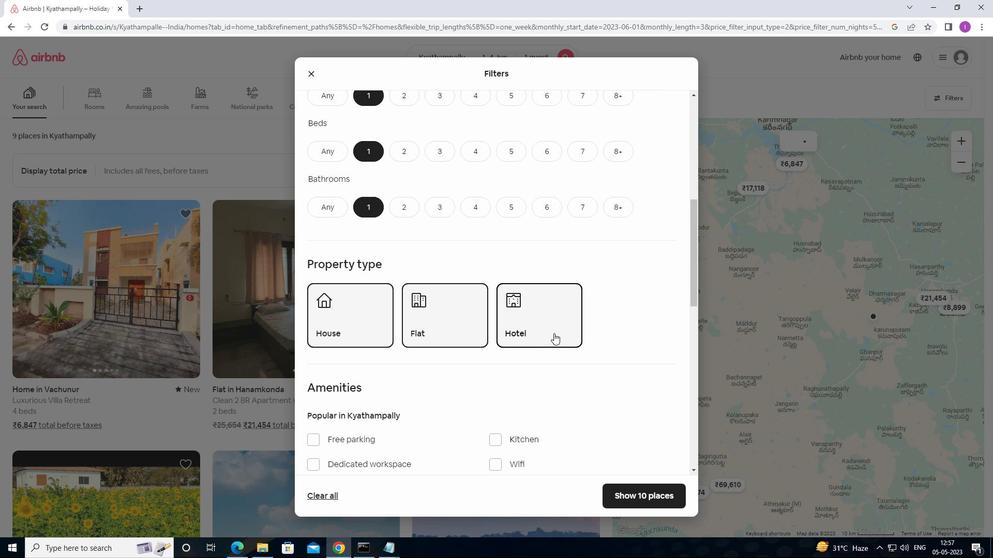 
Action: Mouse scrolled (554, 333) with delta (0, 0)
Screenshot: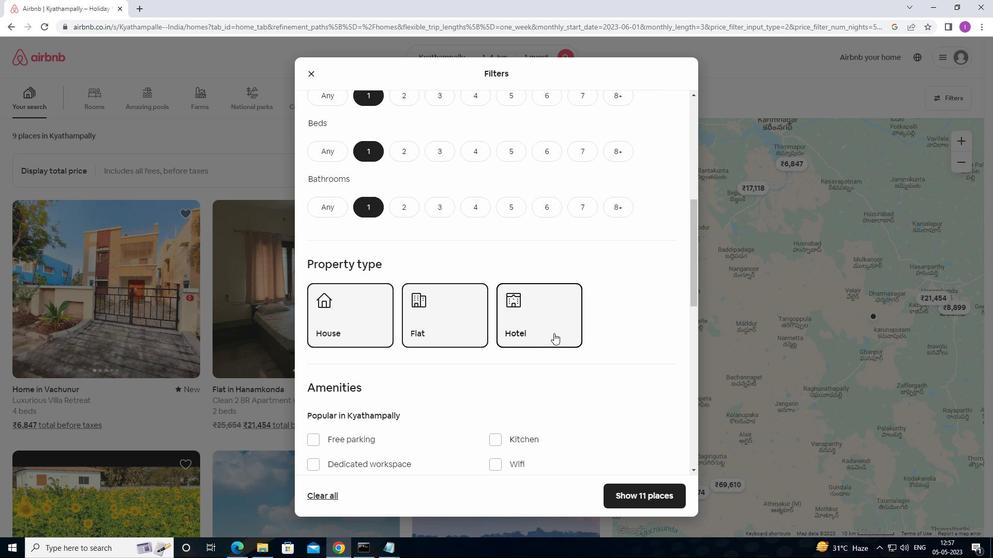 
Action: Mouse moved to (553, 290)
Screenshot: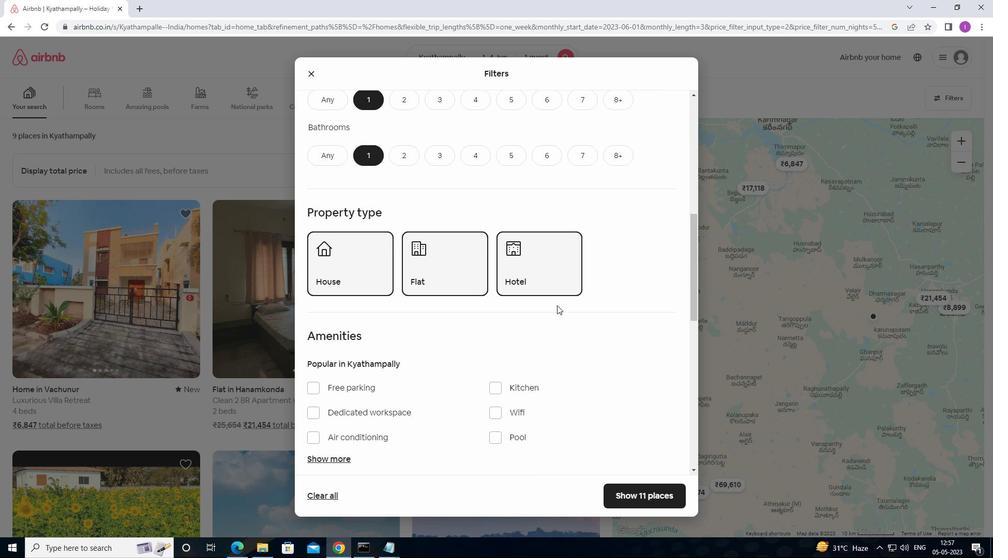 
Action: Mouse pressed left at (553, 290)
Screenshot: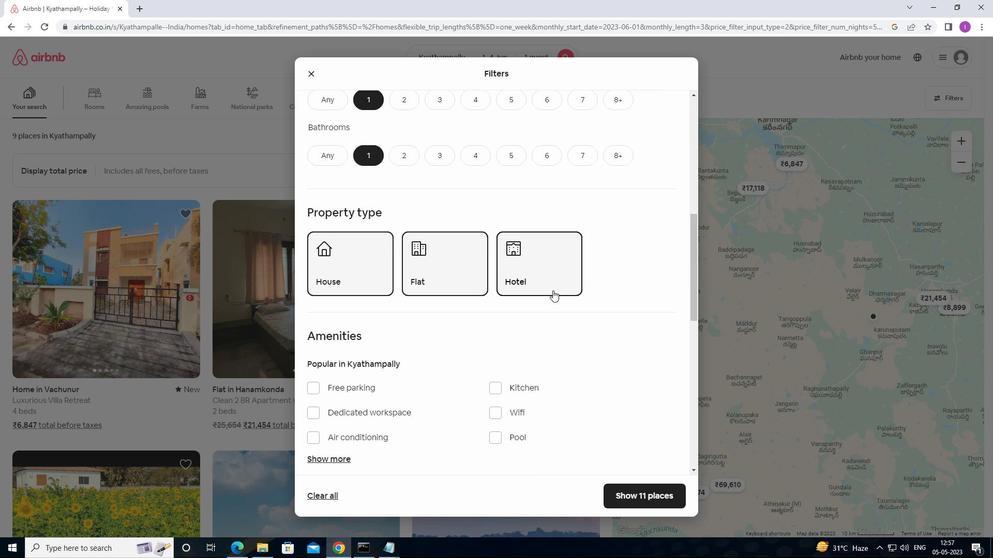
Action: Mouse moved to (501, 334)
Screenshot: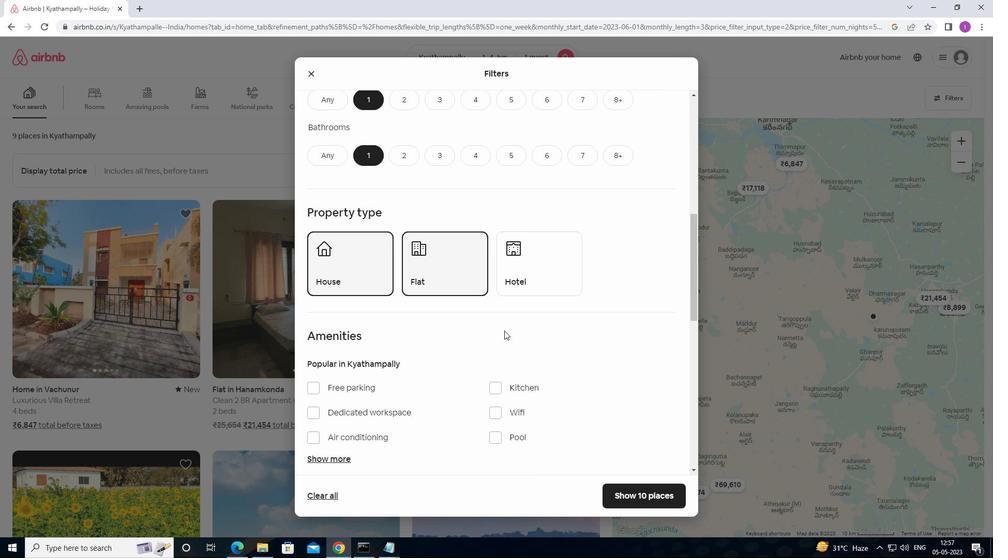 
Action: Mouse scrolled (501, 333) with delta (0, 0)
Screenshot: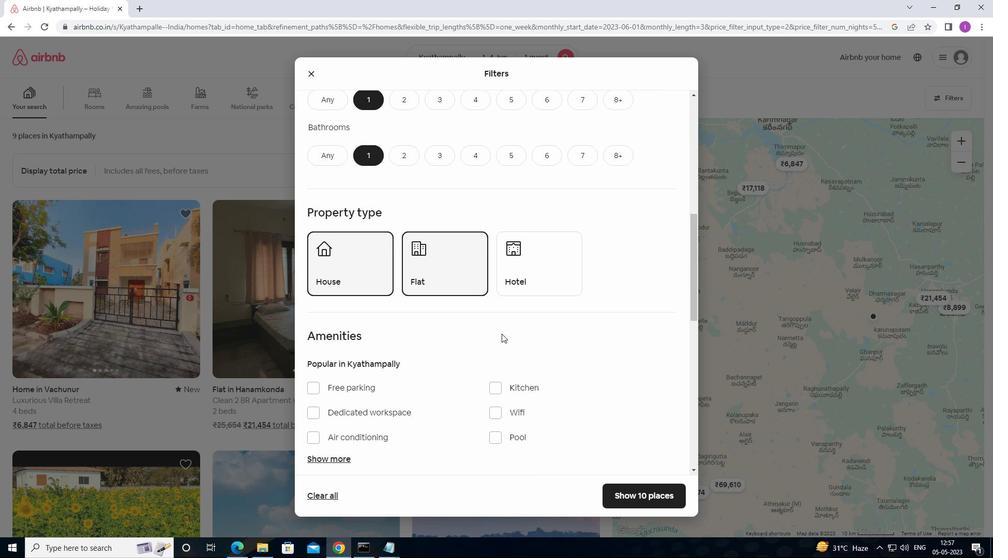 
Action: Mouse moved to (503, 330)
Screenshot: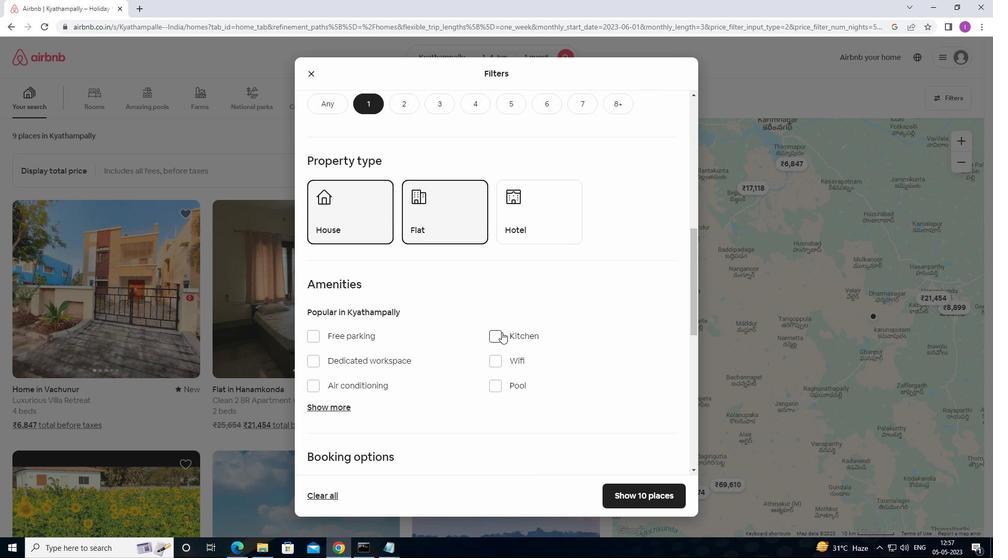 
Action: Mouse scrolled (503, 330) with delta (0, 0)
Screenshot: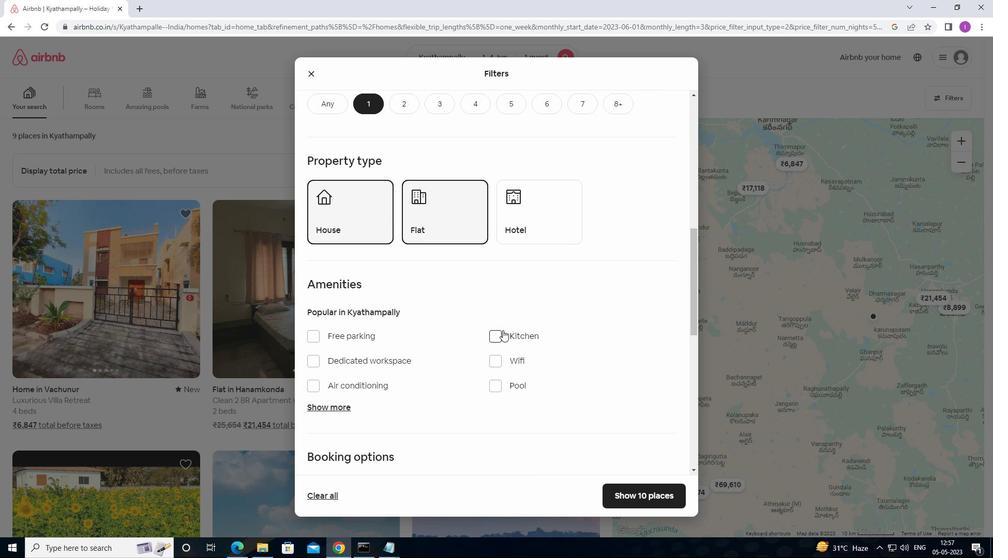 
Action: Mouse moved to (499, 311)
Screenshot: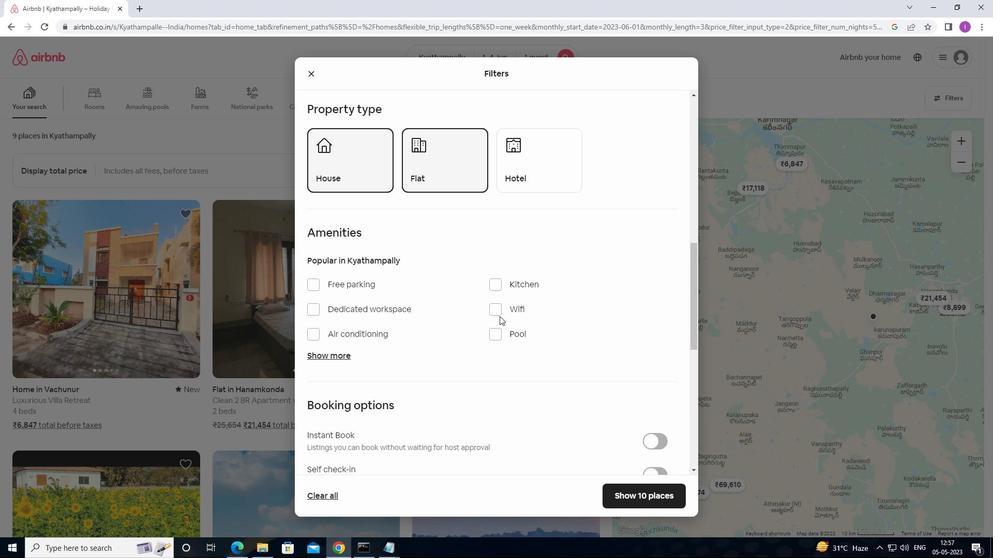 
Action: Mouse pressed left at (499, 311)
Screenshot: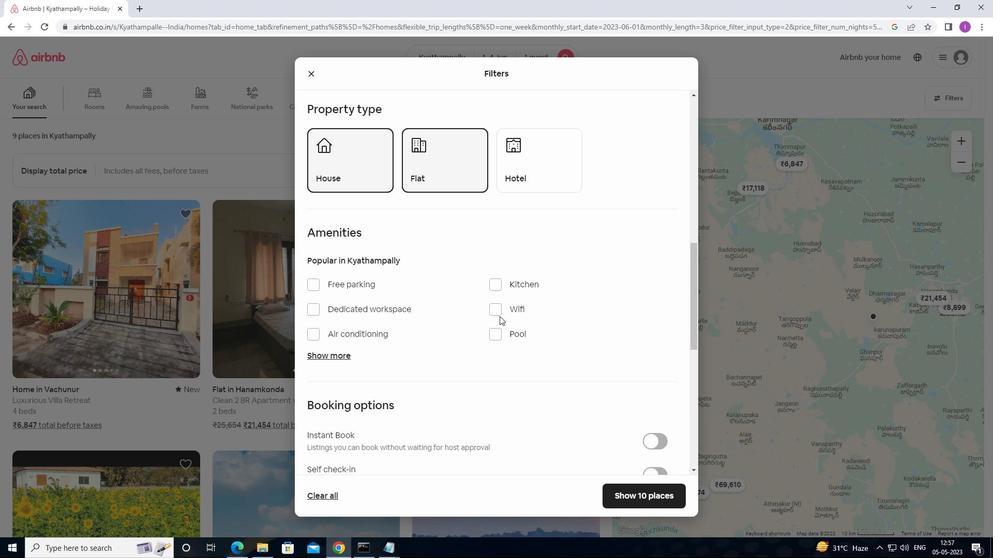 
Action: Mouse moved to (328, 356)
Screenshot: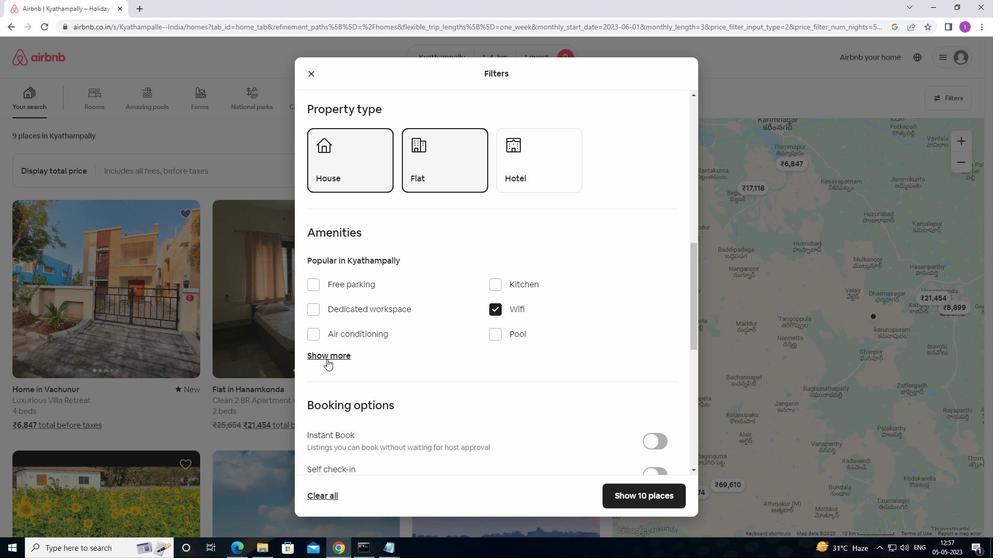 
Action: Mouse pressed left at (328, 356)
Screenshot: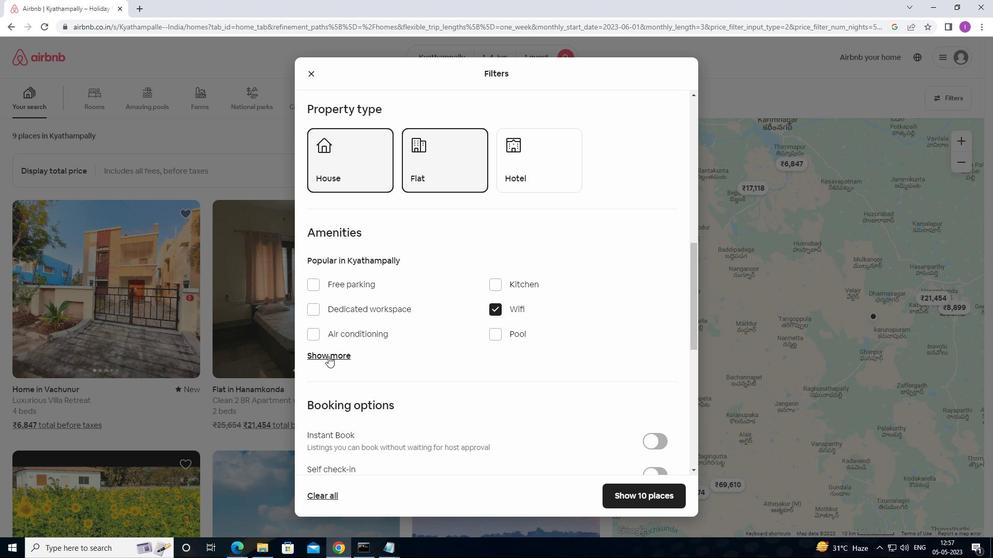 
Action: Mouse moved to (313, 392)
Screenshot: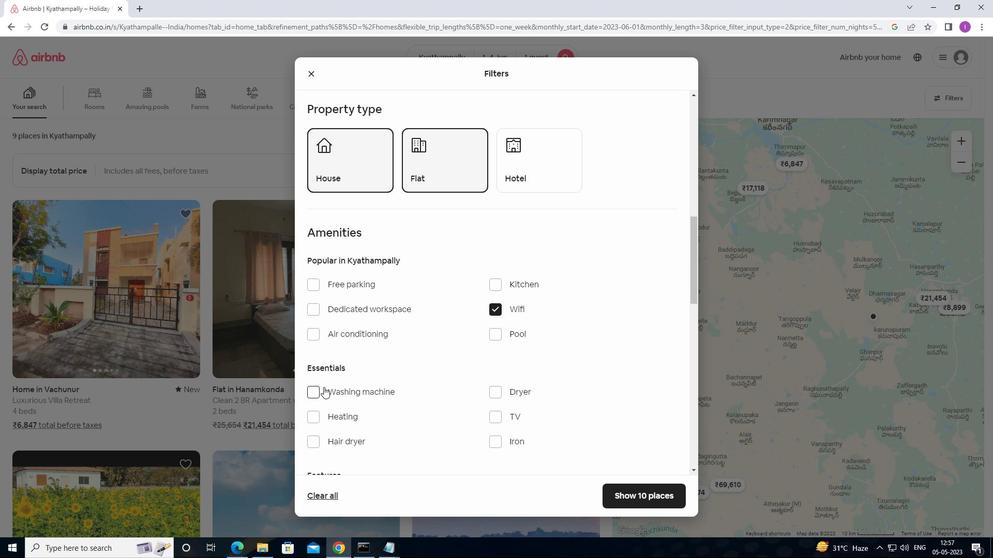 
Action: Mouse pressed left at (313, 392)
Screenshot: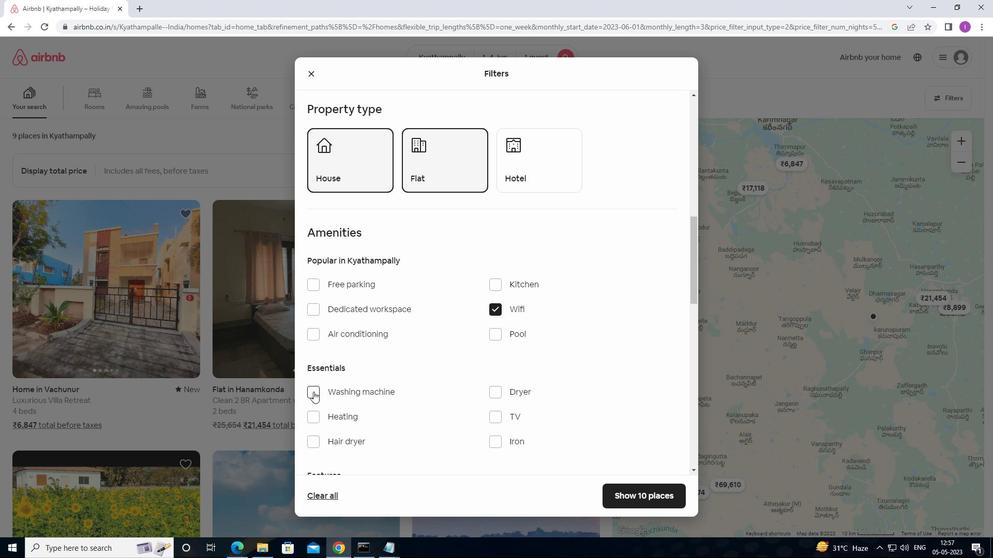 
Action: Mouse moved to (434, 408)
Screenshot: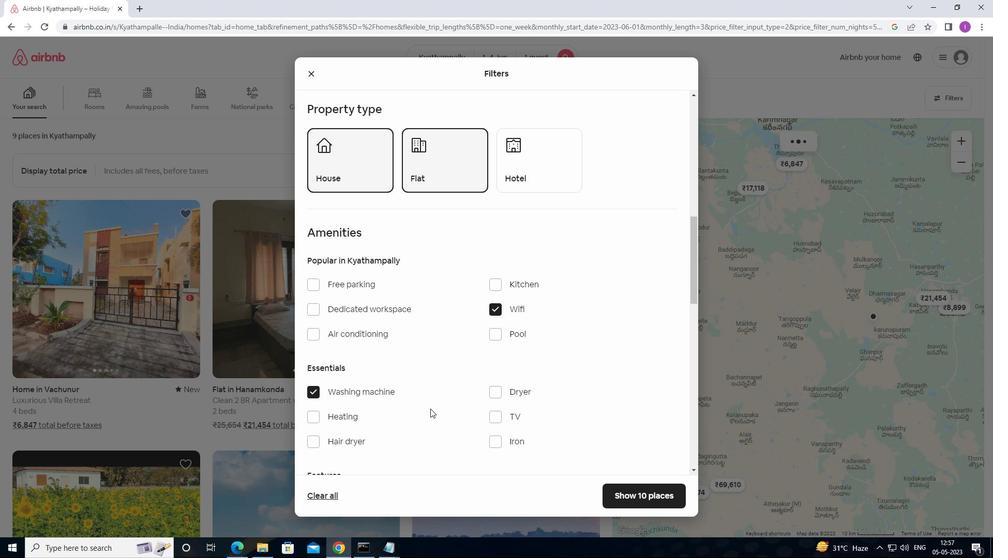 
Action: Mouse scrolled (434, 407) with delta (0, 0)
Screenshot: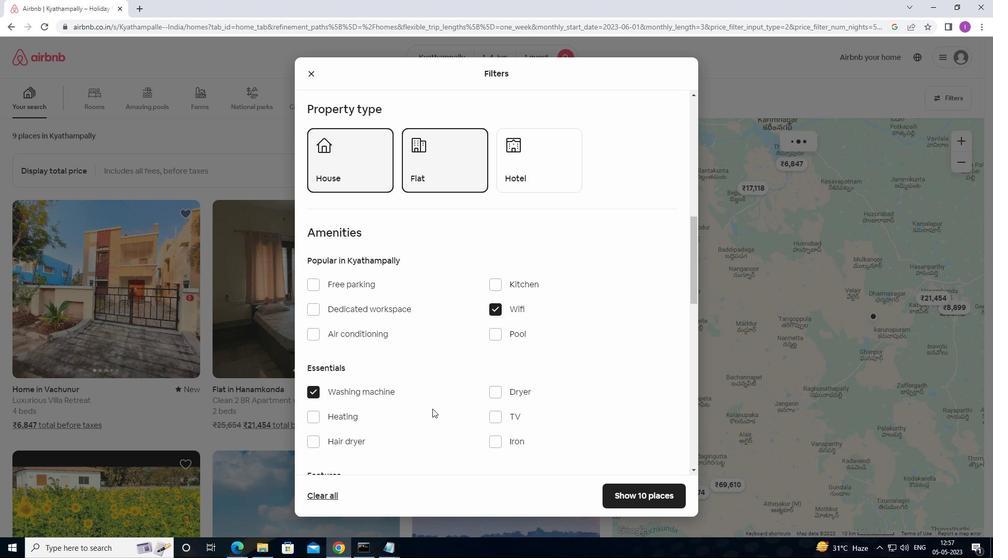 
Action: Mouse scrolled (434, 407) with delta (0, 0)
Screenshot: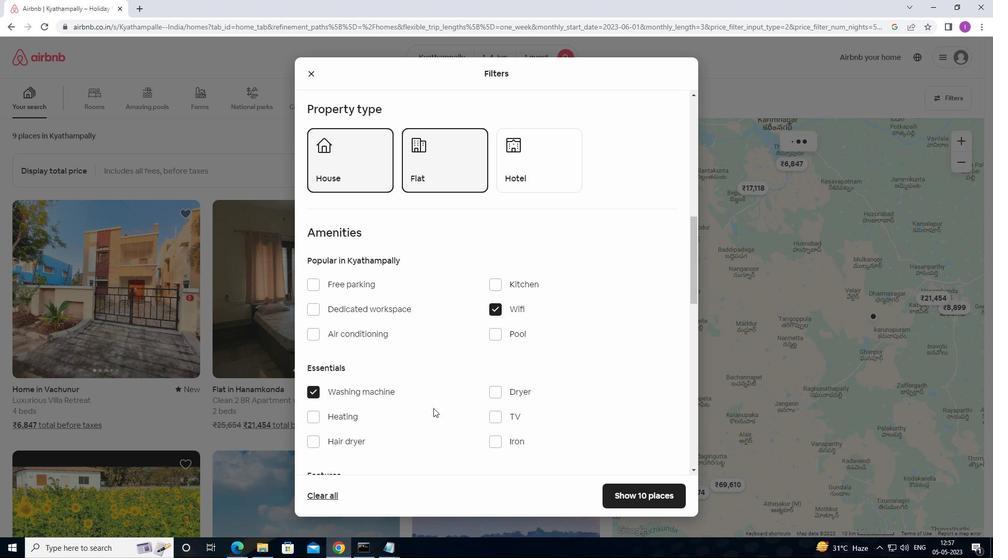 
Action: Mouse scrolled (434, 407) with delta (0, 0)
Screenshot: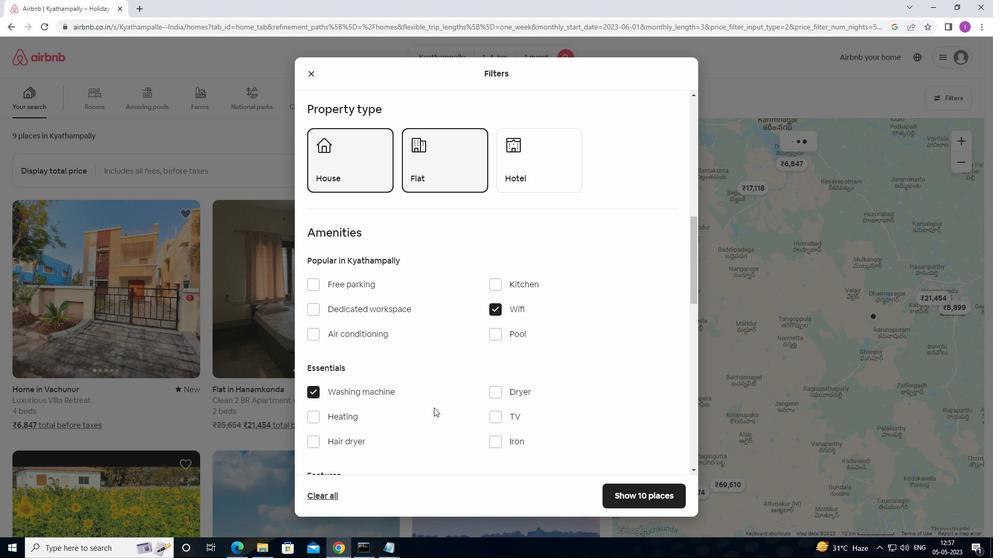 
Action: Mouse moved to (435, 407)
Screenshot: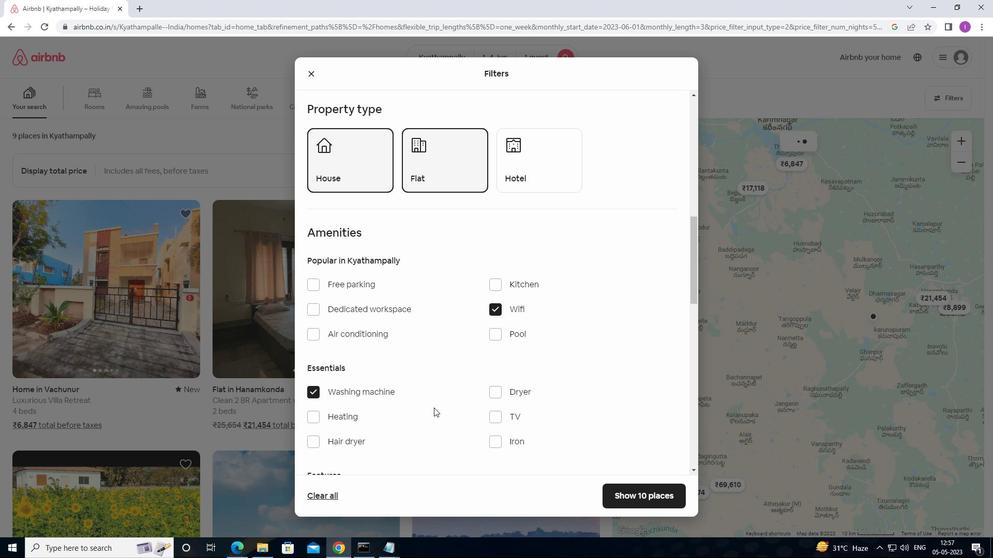 
Action: Mouse scrolled (435, 407) with delta (0, 0)
Screenshot: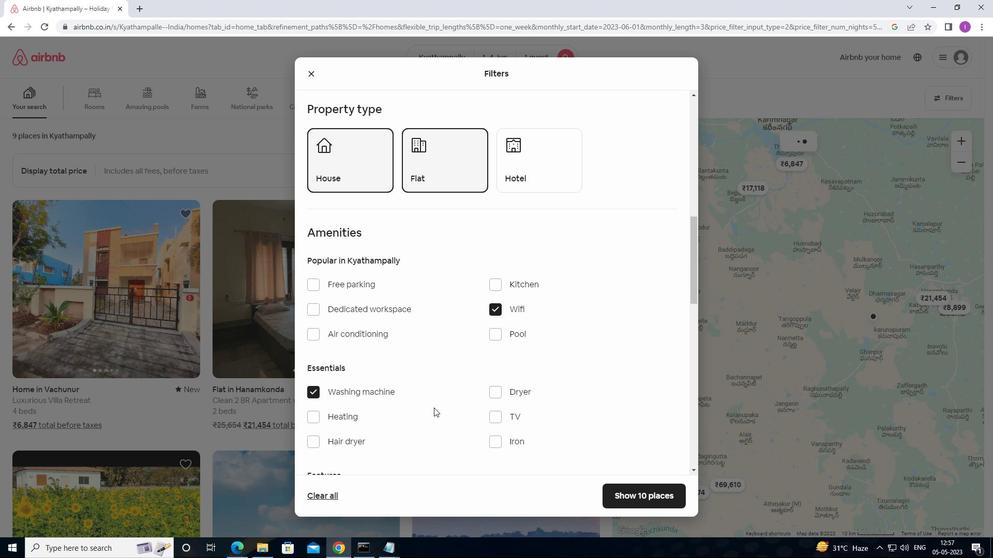 
Action: Mouse moved to (477, 397)
Screenshot: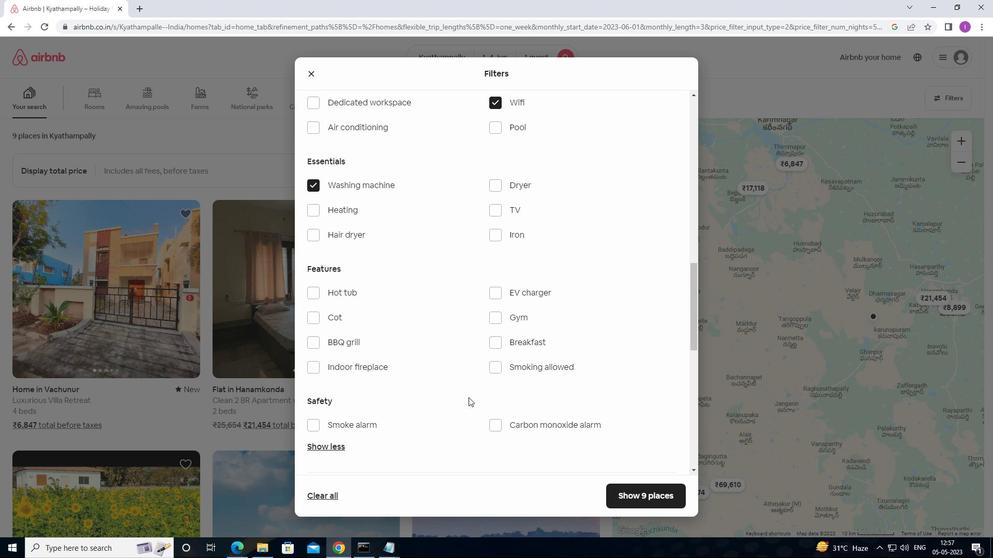 
Action: Mouse scrolled (477, 396) with delta (0, 0)
Screenshot: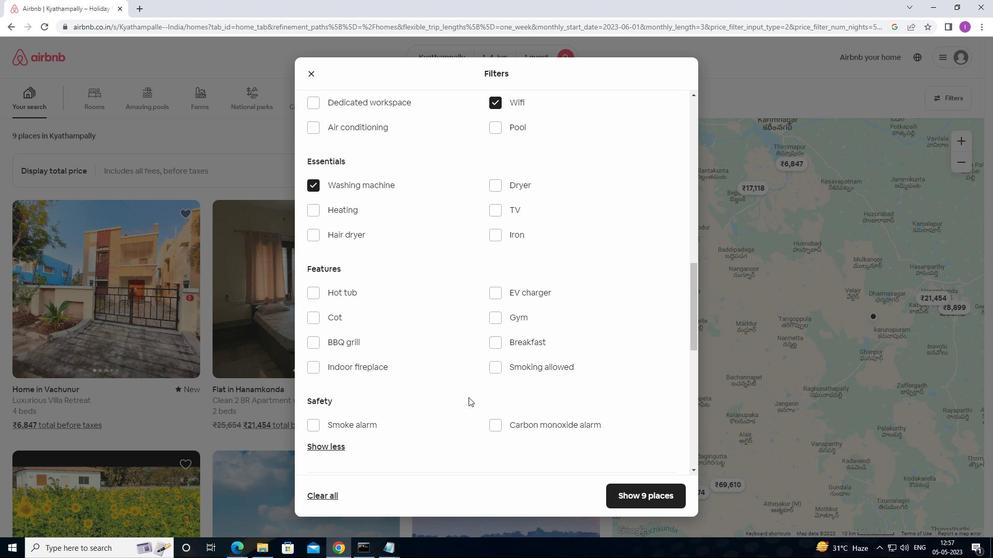 
Action: Mouse moved to (477, 397)
Screenshot: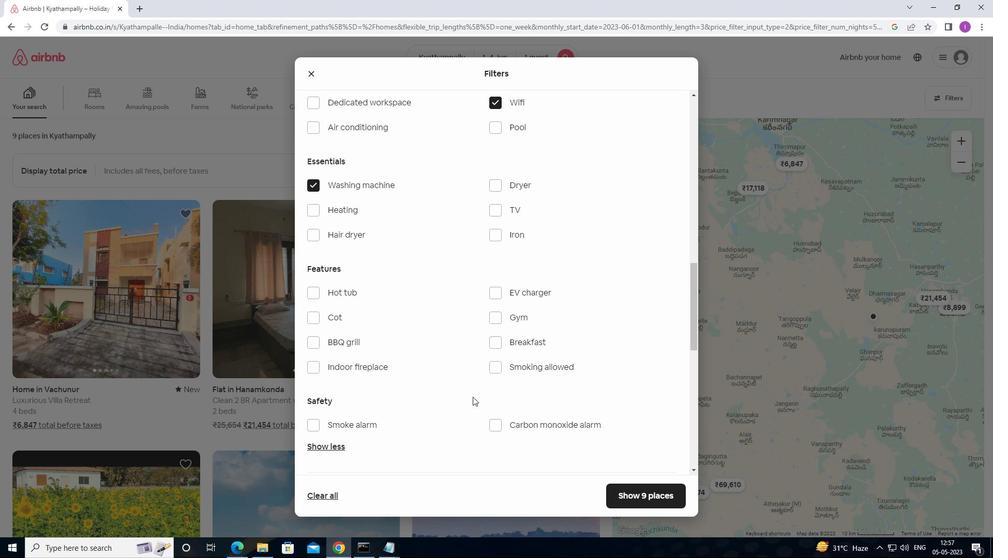 
Action: Mouse scrolled (477, 396) with delta (0, 0)
Screenshot: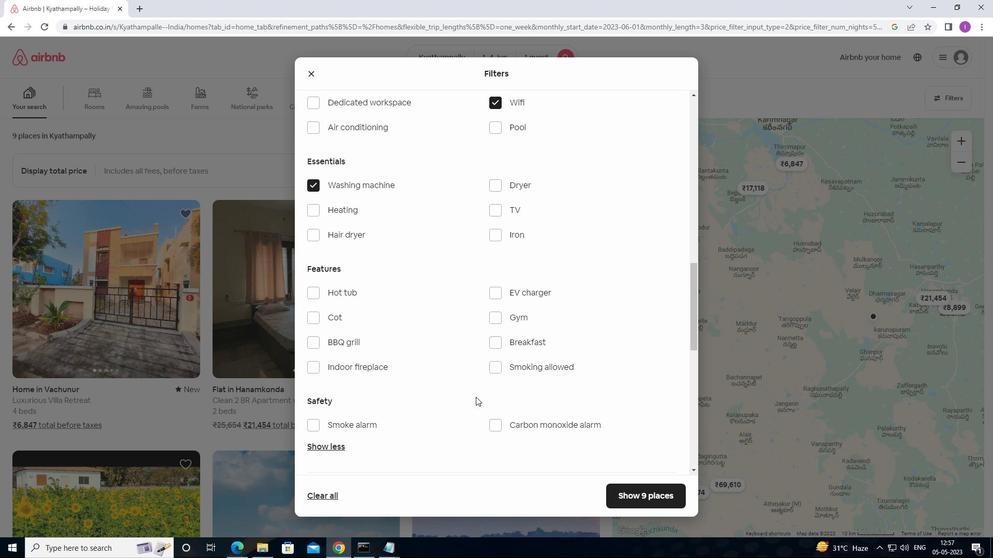
Action: Mouse moved to (477, 397)
Screenshot: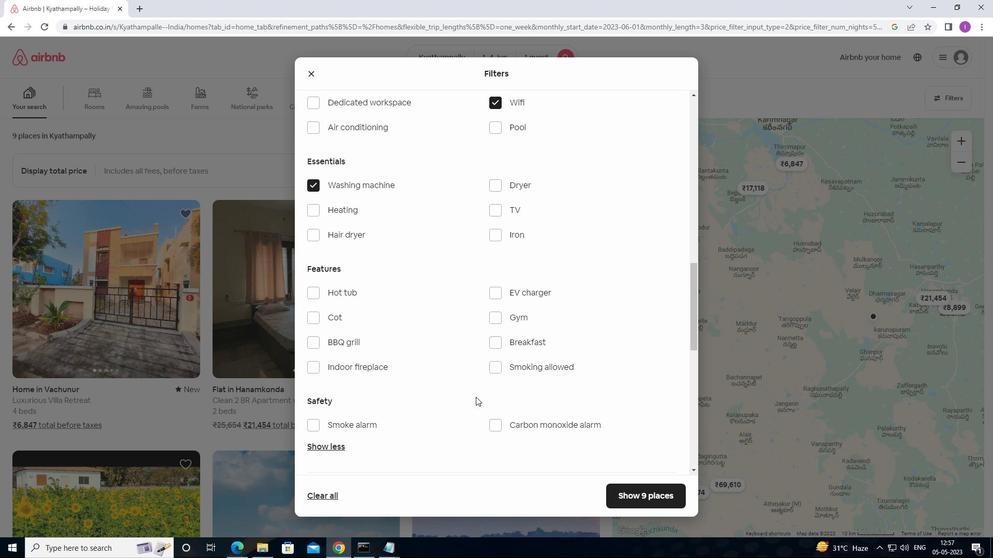 
Action: Mouse scrolled (477, 396) with delta (0, 0)
Screenshot: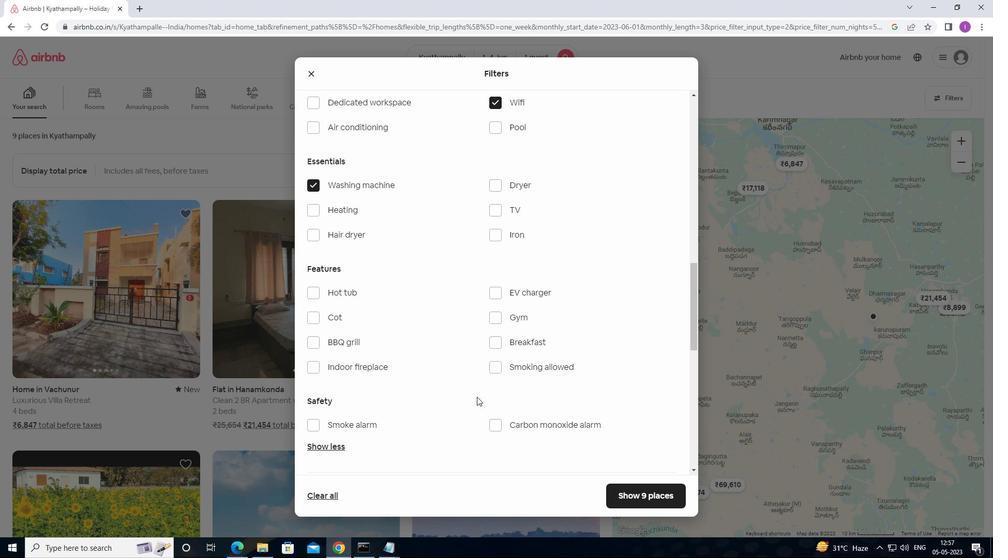 
Action: Mouse moved to (478, 397)
Screenshot: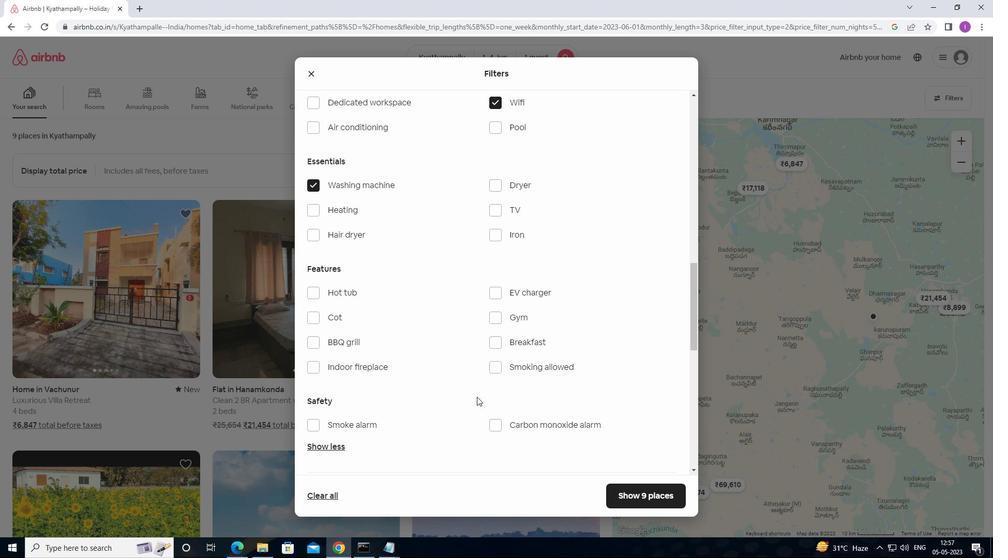 
Action: Mouse scrolled (478, 397) with delta (0, 0)
Screenshot: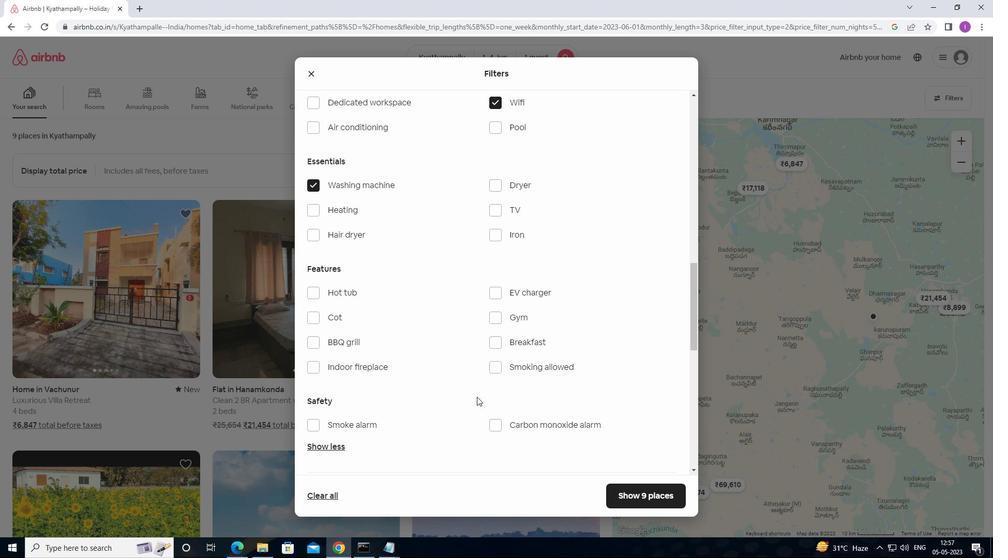 
Action: Mouse moved to (656, 364)
Screenshot: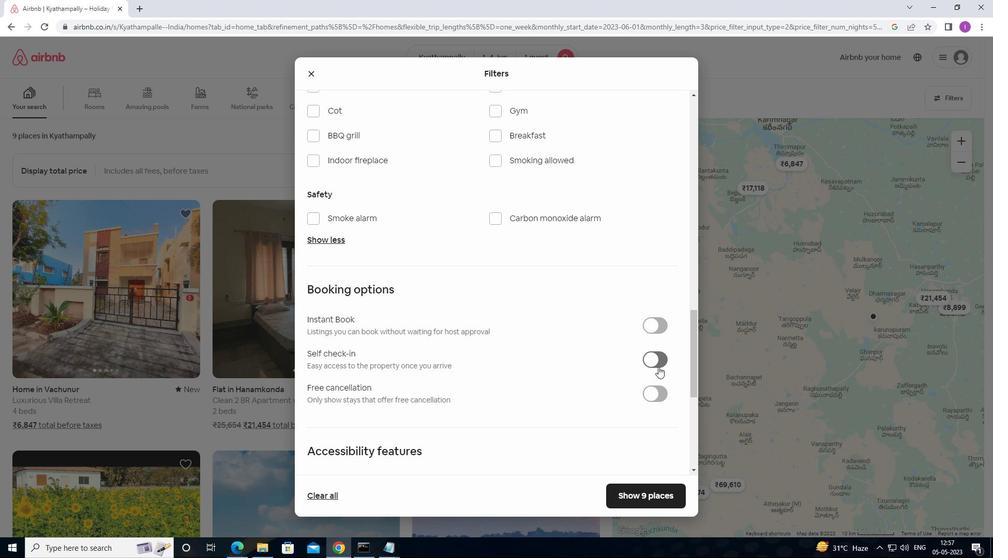 
Action: Mouse pressed left at (656, 364)
Screenshot: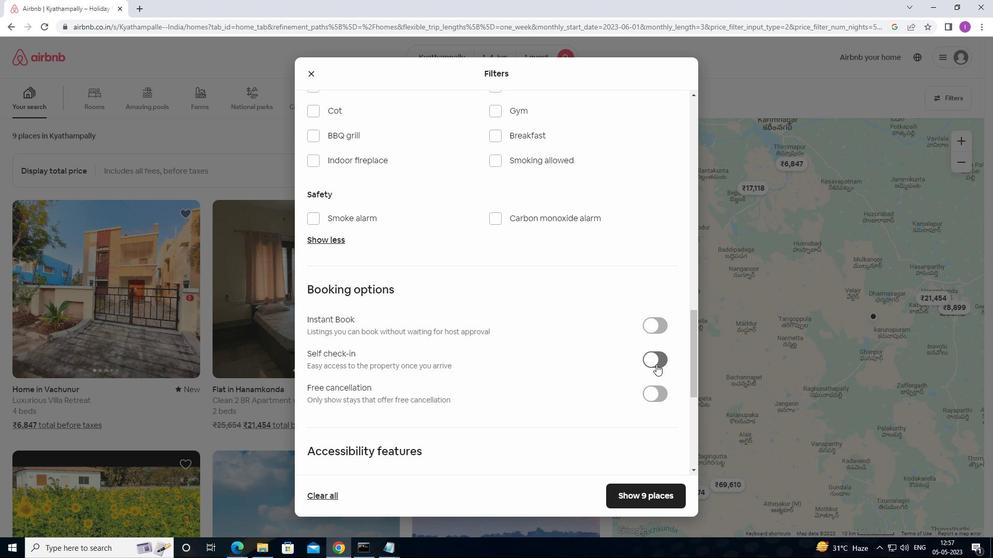 
Action: Mouse moved to (555, 371)
Screenshot: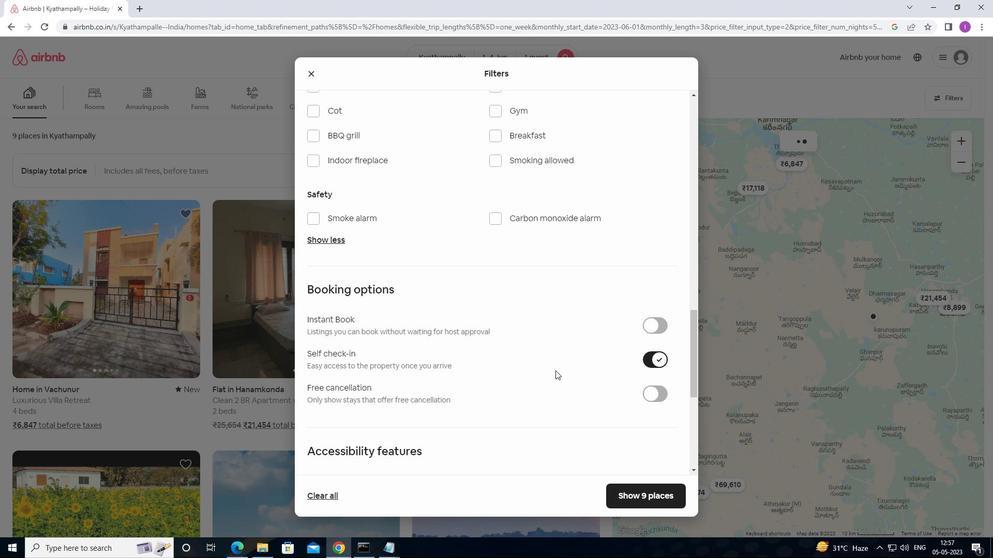 
Action: Mouse scrolled (555, 371) with delta (0, 0)
Screenshot: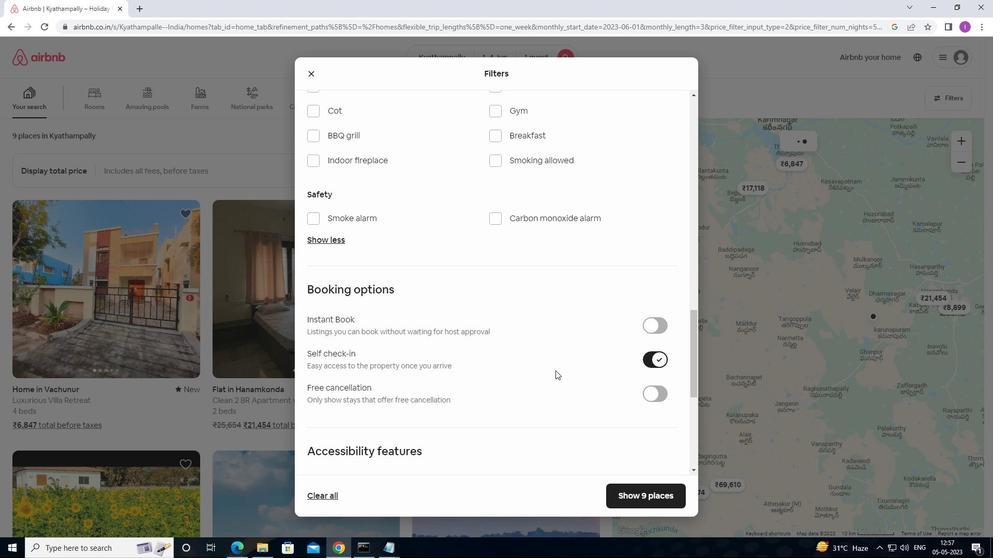 
Action: Mouse moved to (555, 372)
Screenshot: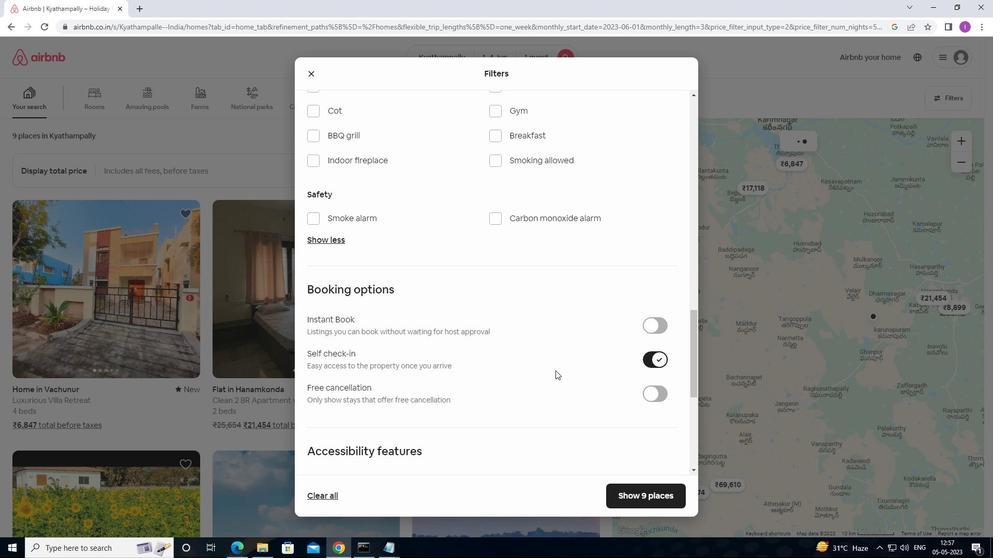 
Action: Mouse scrolled (555, 371) with delta (0, 0)
Screenshot: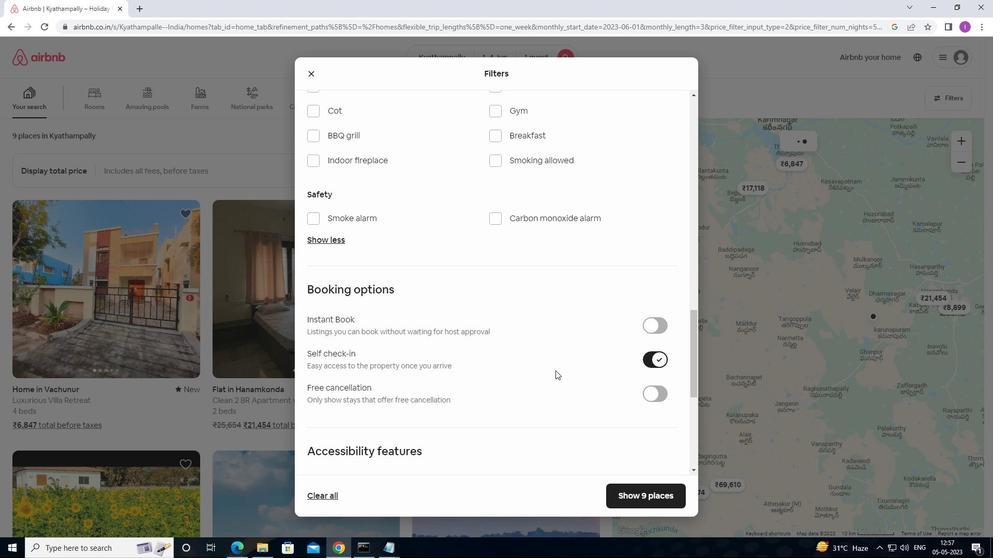 
Action: Mouse moved to (555, 372)
Screenshot: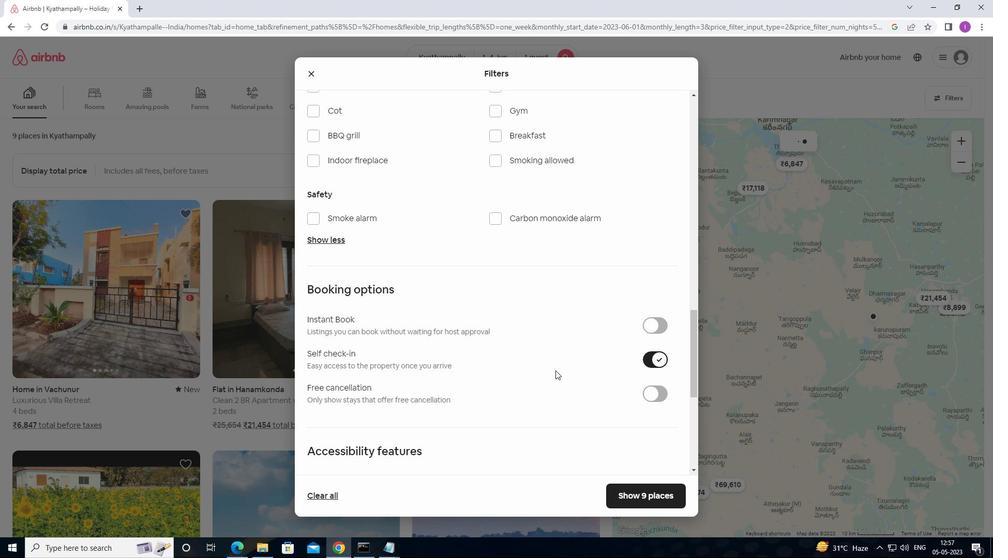 
Action: Mouse scrolled (555, 372) with delta (0, 0)
Screenshot: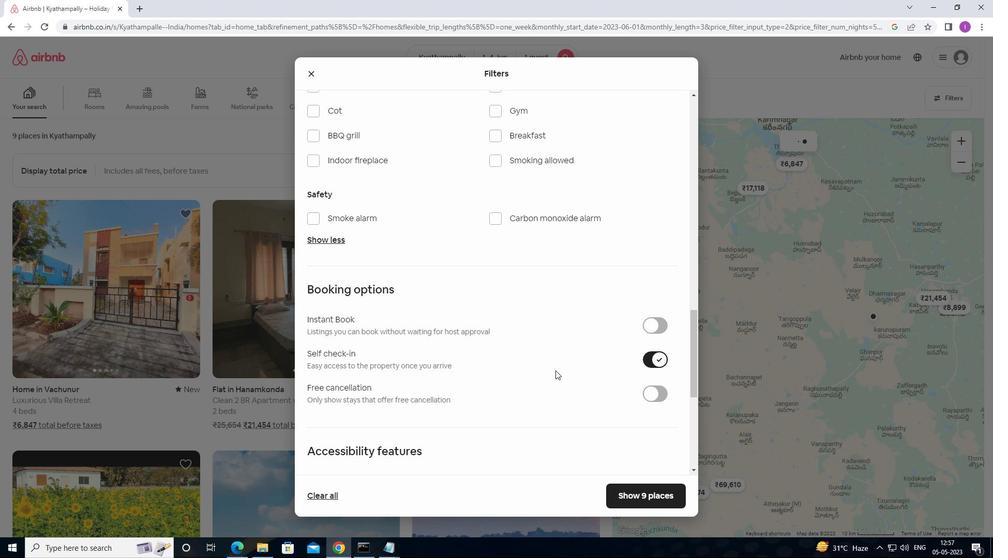 
Action: Mouse scrolled (555, 372) with delta (0, 0)
Screenshot: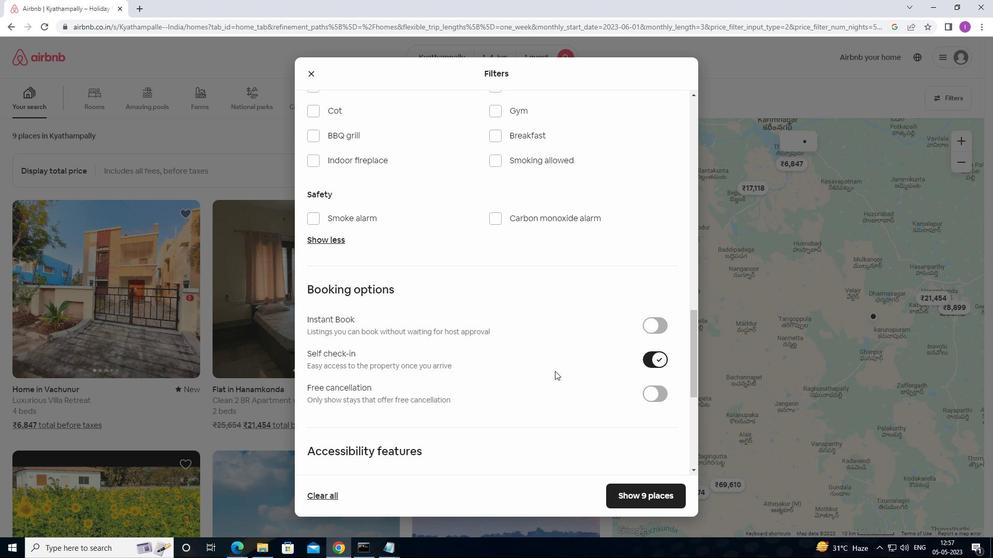 
Action: Mouse moved to (555, 374)
Screenshot: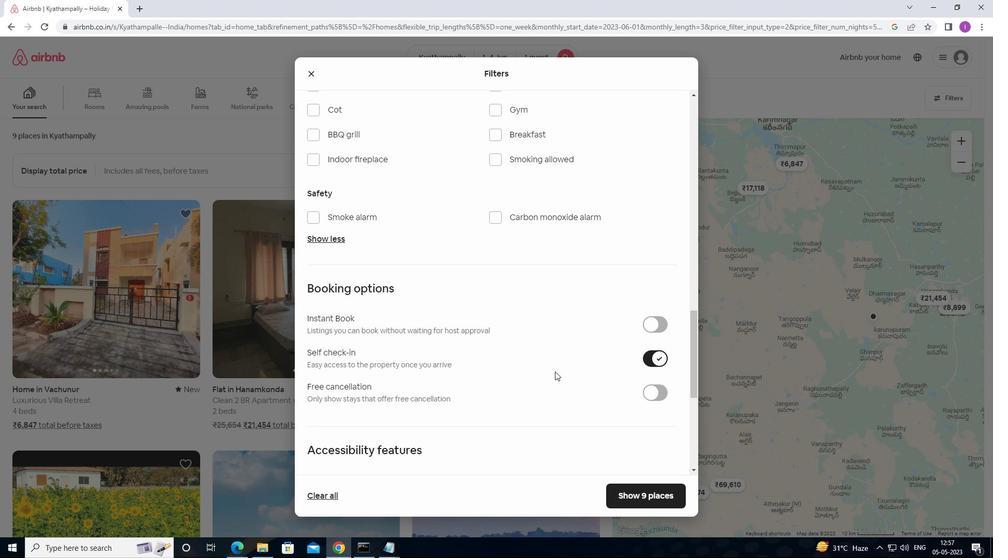 
Action: Mouse scrolled (555, 374) with delta (0, 0)
Screenshot: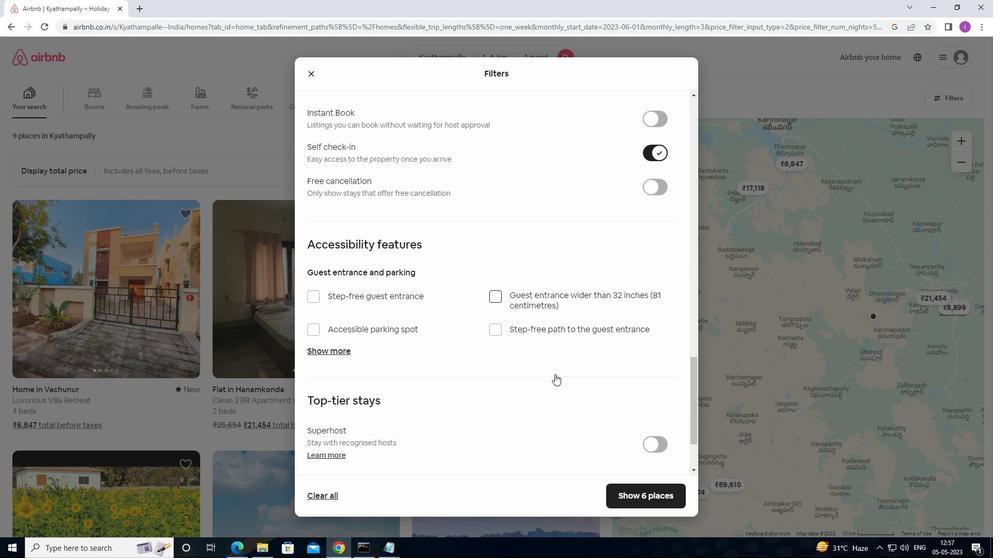 
Action: Mouse moved to (555, 375)
Screenshot: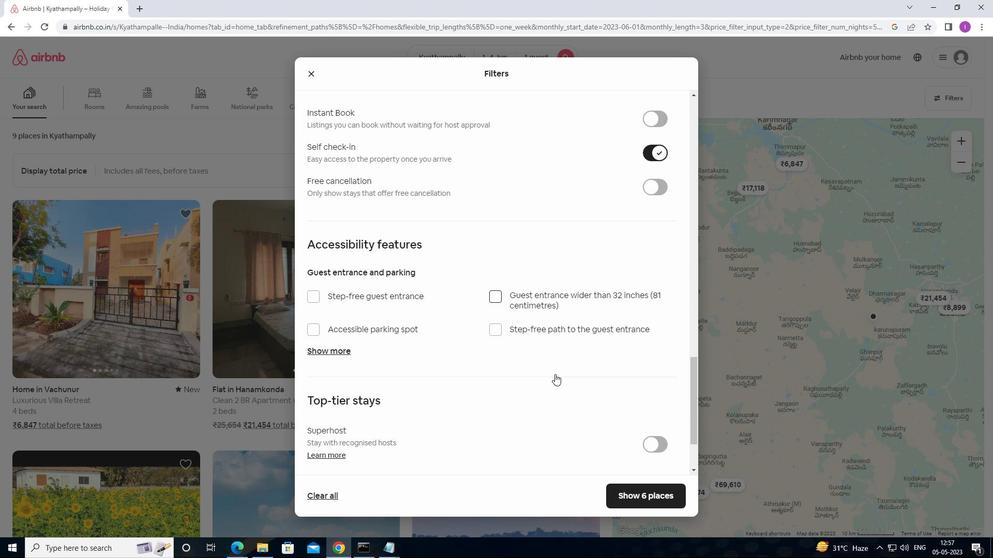 
Action: Mouse scrolled (555, 375) with delta (0, 0)
Screenshot: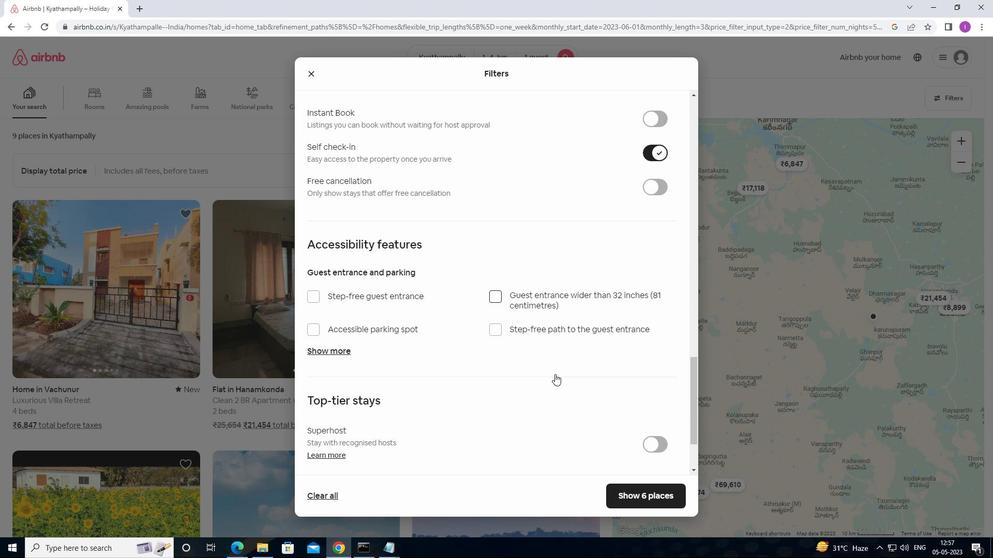 
Action: Mouse moved to (555, 377)
Screenshot: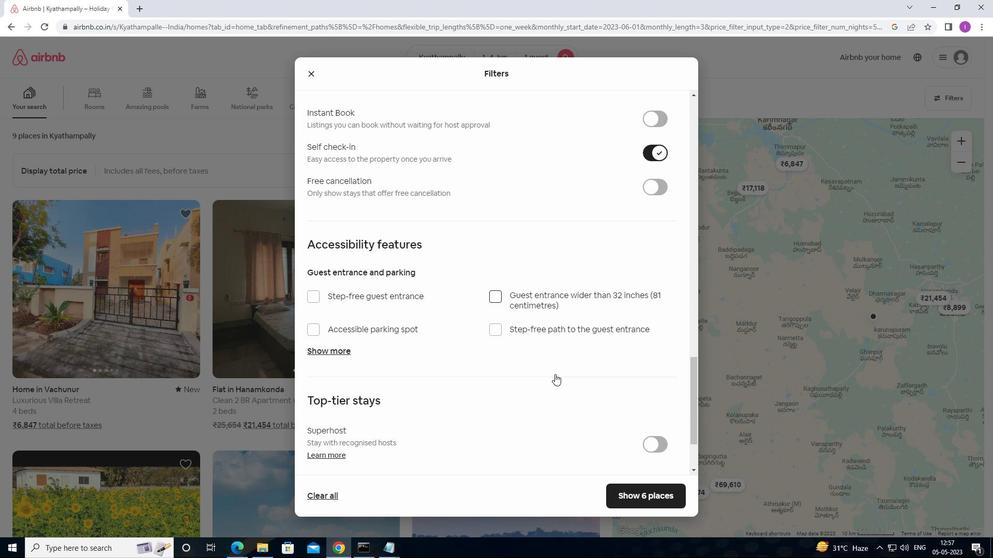 
Action: Mouse scrolled (555, 377) with delta (0, 0)
Screenshot: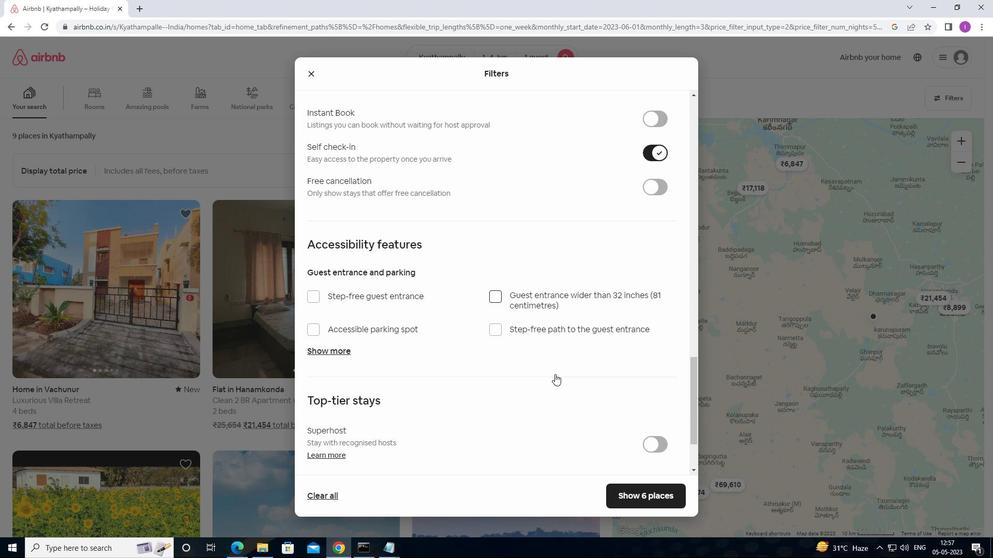
Action: Mouse moved to (555, 379)
Screenshot: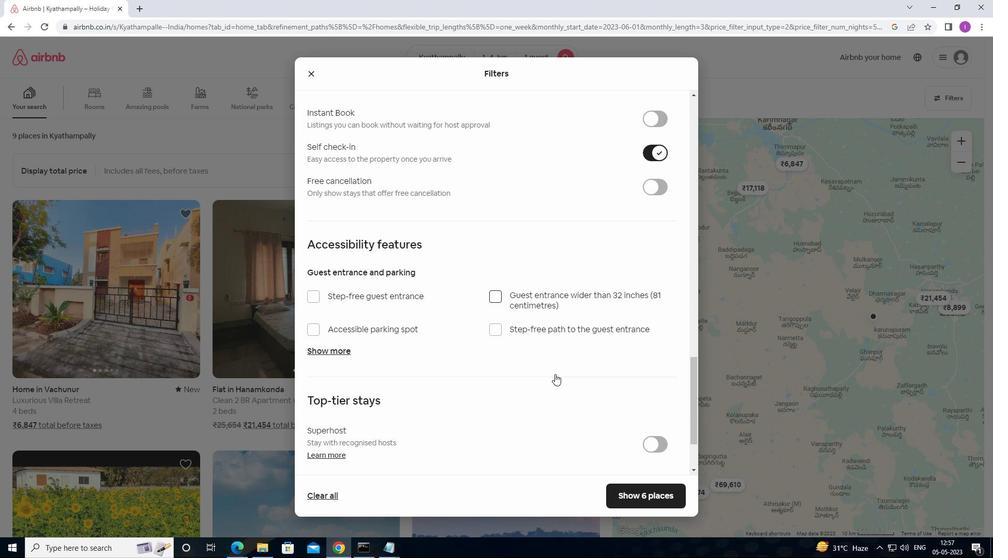 
Action: Mouse scrolled (555, 378) with delta (0, 0)
Screenshot: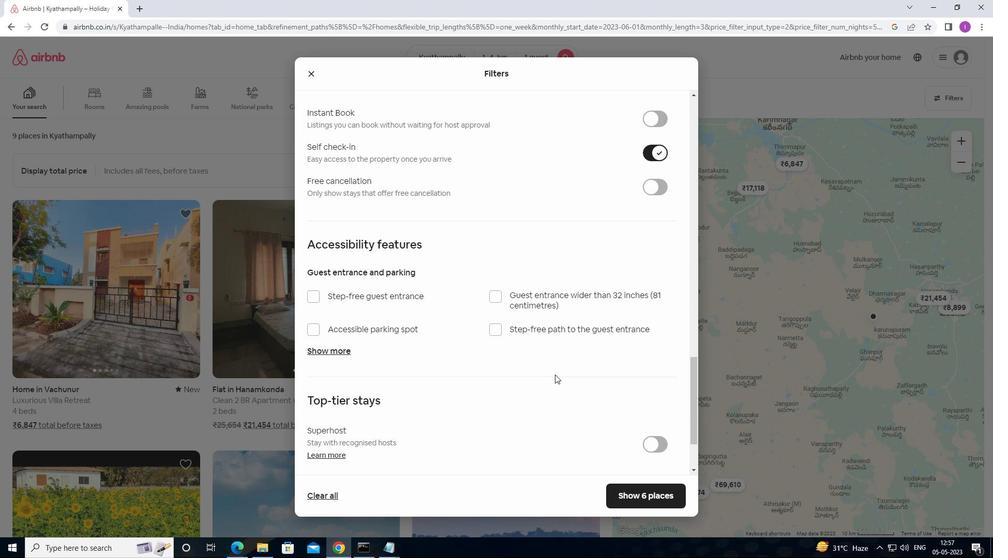 
Action: Mouse scrolled (555, 378) with delta (0, 0)
Screenshot: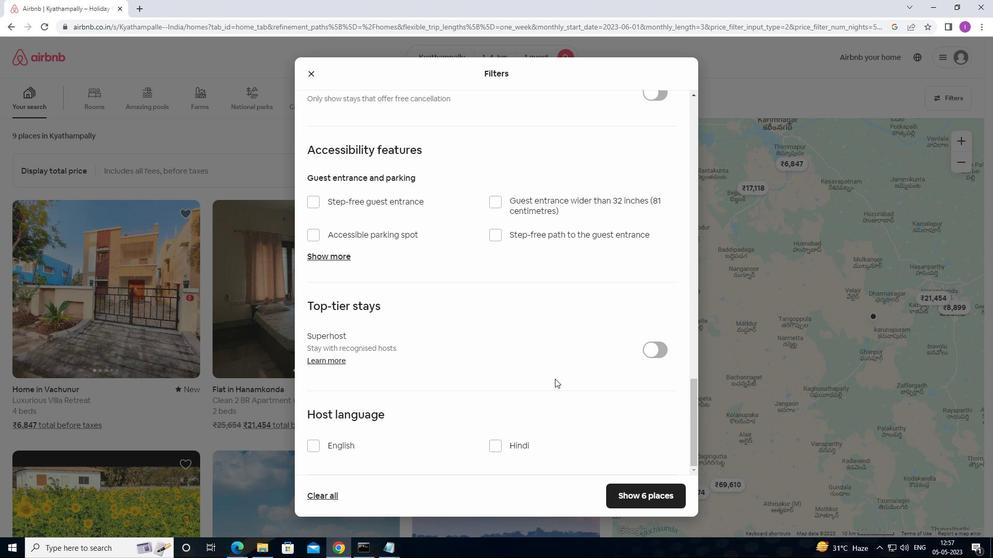 
Action: Mouse scrolled (555, 378) with delta (0, 0)
Screenshot: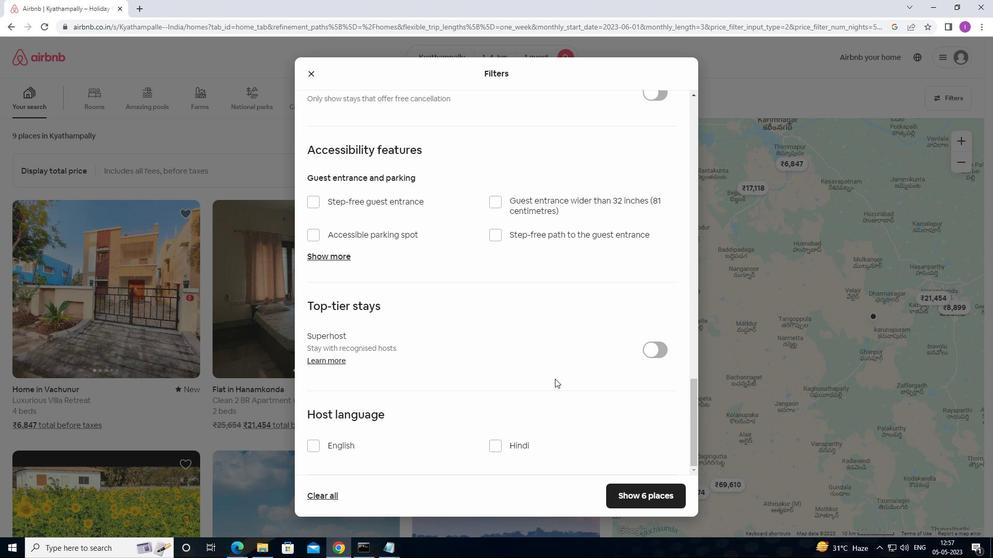 
Action: Mouse moved to (313, 451)
Screenshot: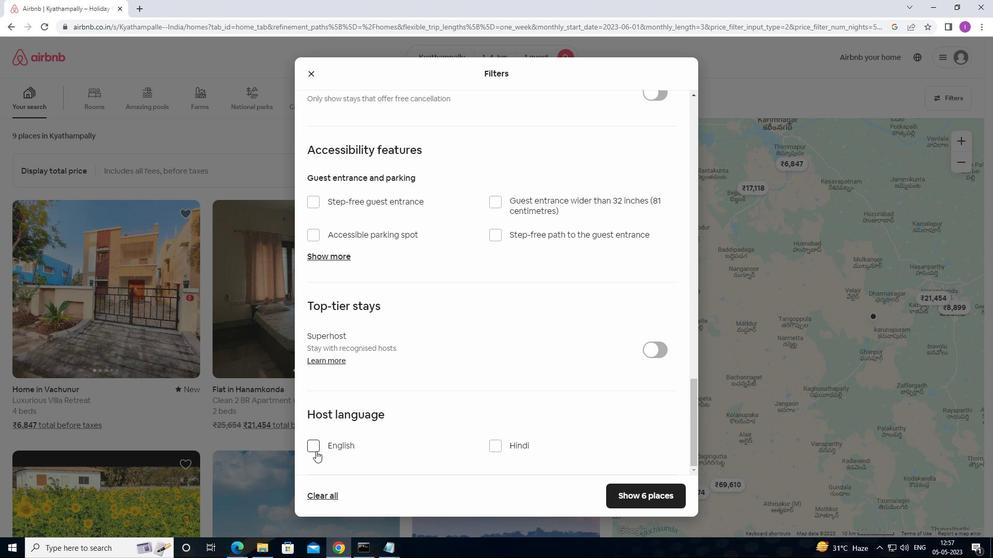 
Action: Mouse pressed left at (313, 451)
Screenshot: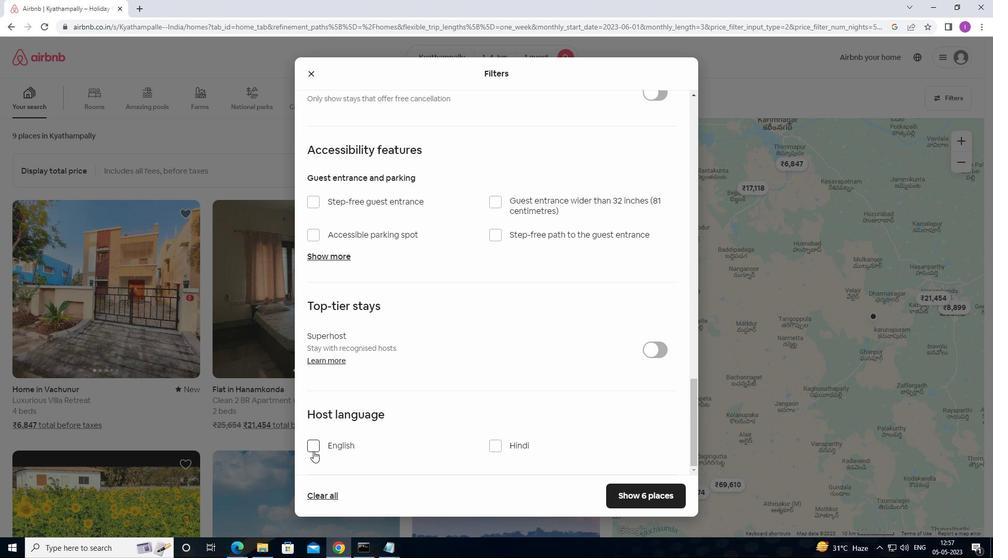 
Action: Mouse moved to (625, 497)
Screenshot: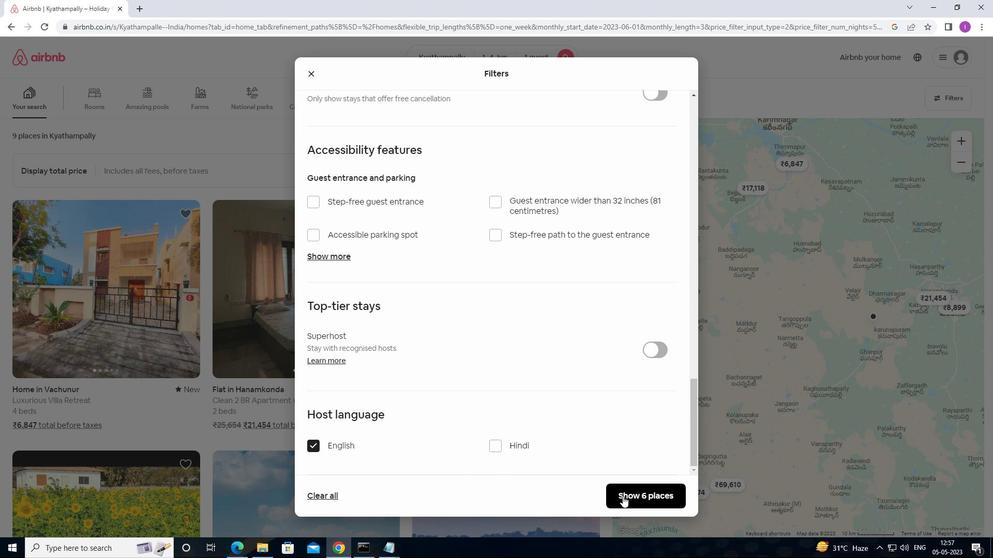 
Action: Mouse pressed left at (625, 497)
Screenshot: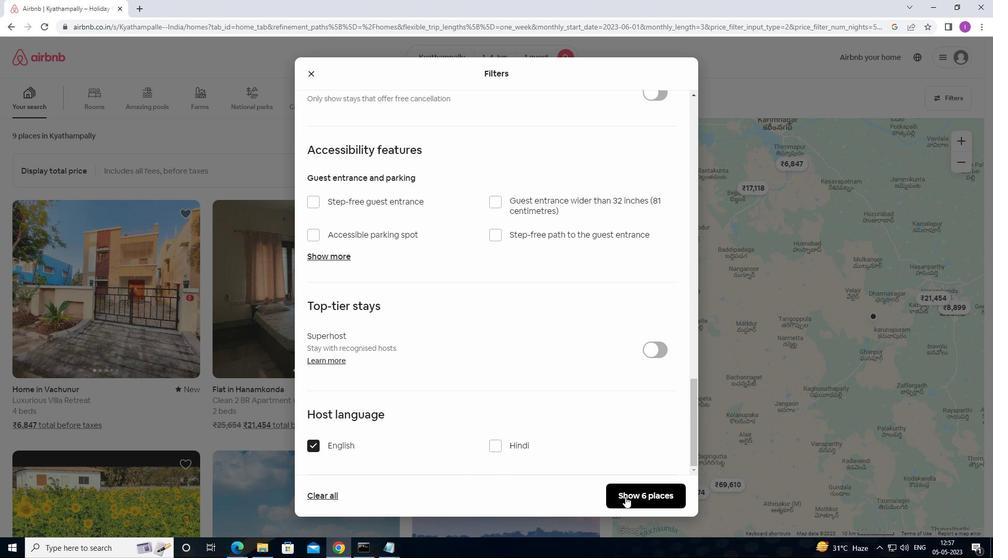
Action: Mouse moved to (651, 458)
Screenshot: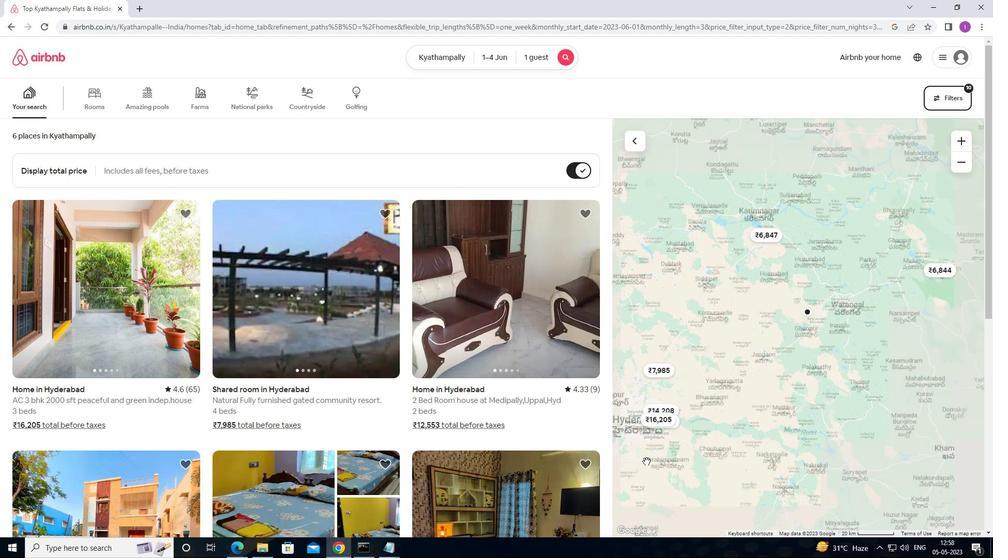 
